Task: Look for space in Villa Dolores, Argentina from 5th September, 2023 to 13th September, 2023 for 6 adults in price range Rs.15000 to Rs.20000. Place can be entire place with 3 bedrooms having 3 beds and 3 bathrooms. Property type can be house. Amenities needed are: heating, . Booking option can be shelf check-in. Required host language is English.
Action: Mouse moved to (383, 60)
Screenshot: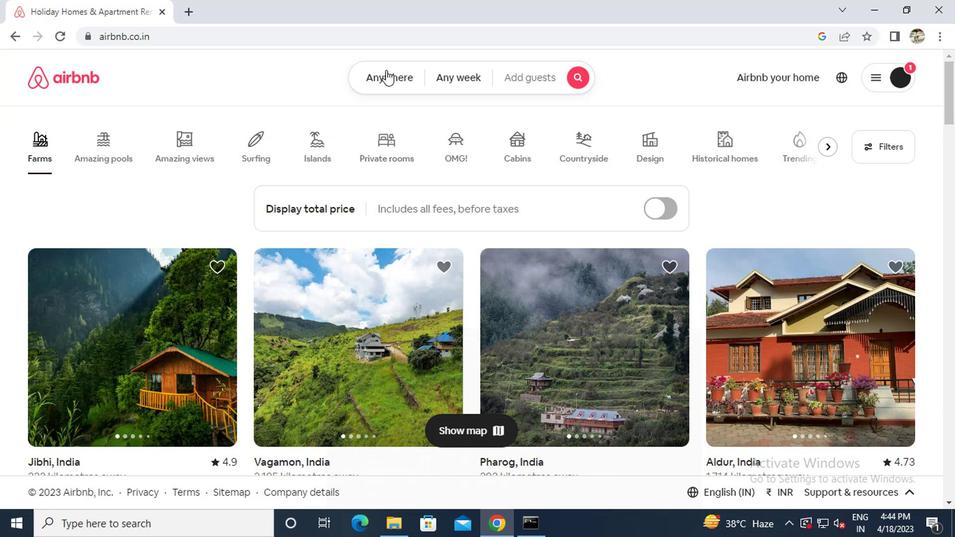 
Action: Mouse pressed left at (383, 60)
Screenshot: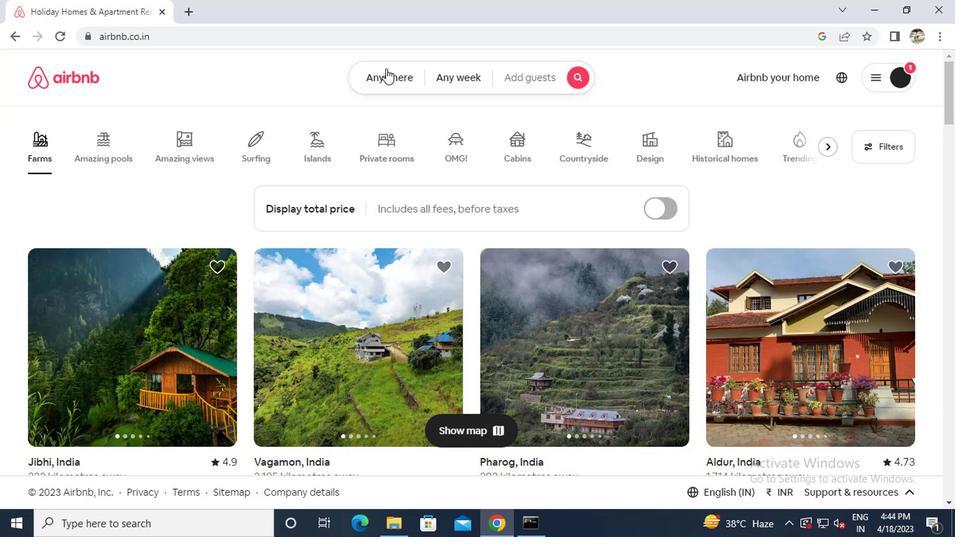
Action: Mouse moved to (300, 128)
Screenshot: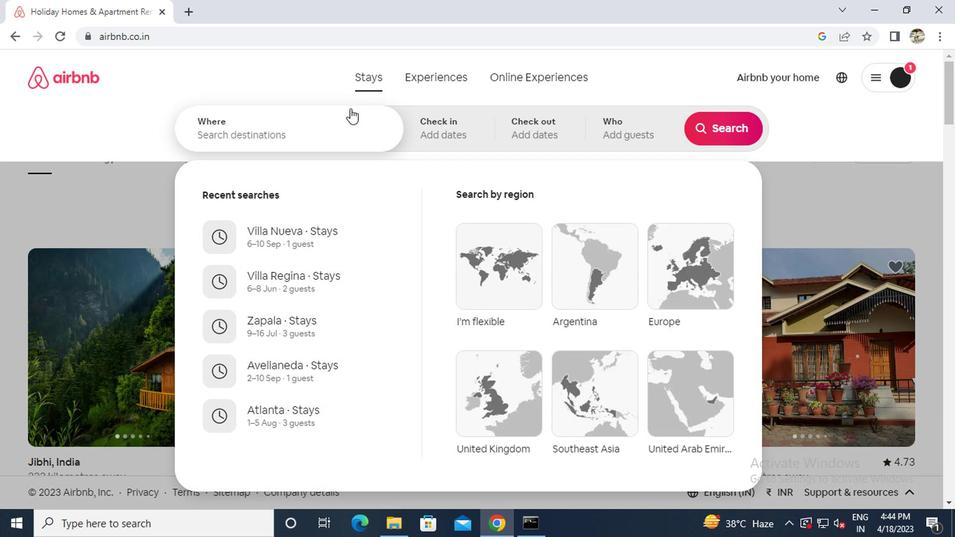 
Action: Mouse pressed left at (300, 128)
Screenshot: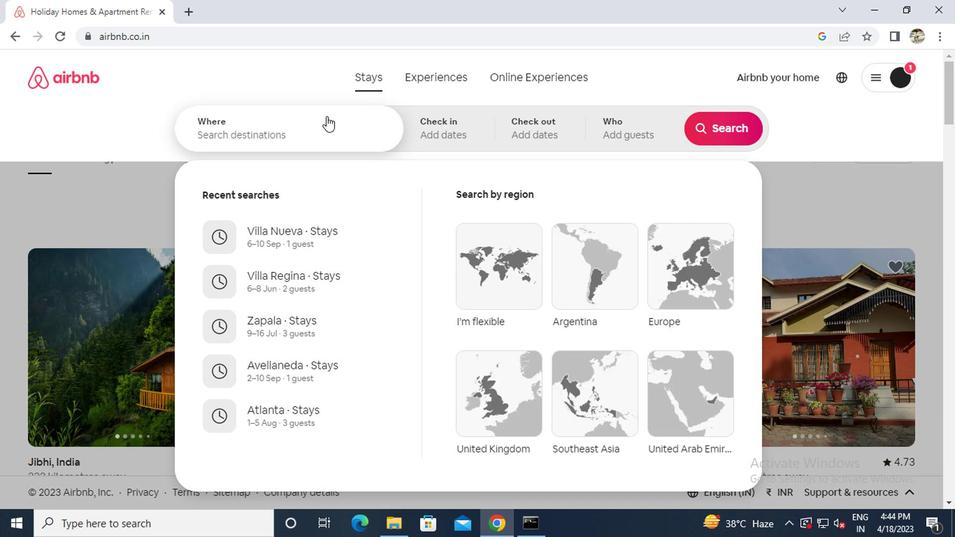 
Action: Key pressed v<Key.caps_lock>illa<Key.space><Key.caps_lock>d<Key.caps_lock>olores<Key.space><Key.caps_lock>a<Key.caps_lock>rgentina
Screenshot: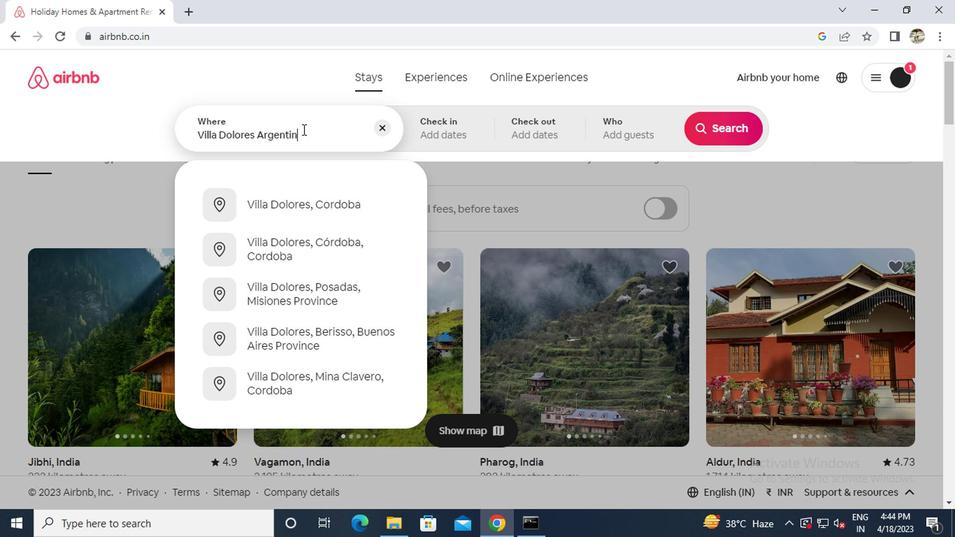 
Action: Mouse moved to (303, 203)
Screenshot: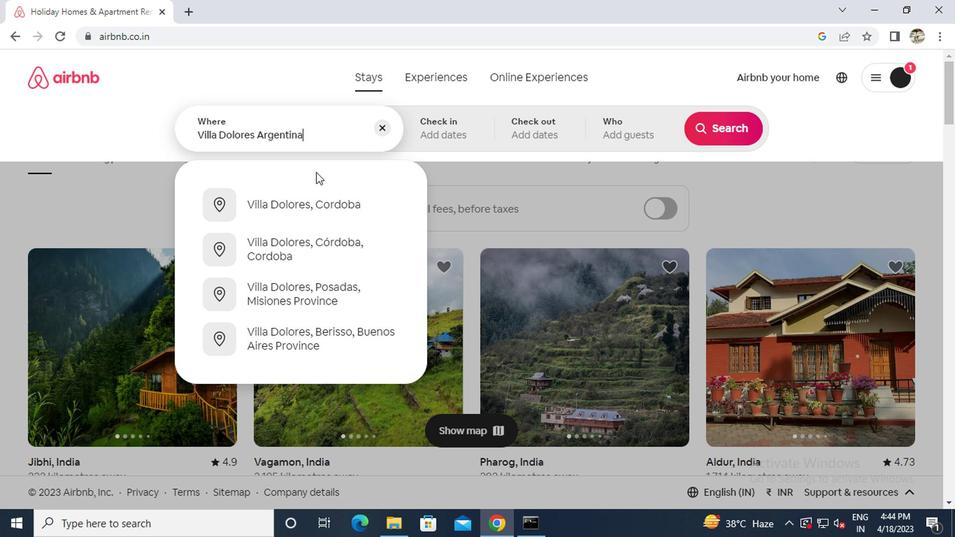 
Action: Mouse pressed left at (303, 203)
Screenshot: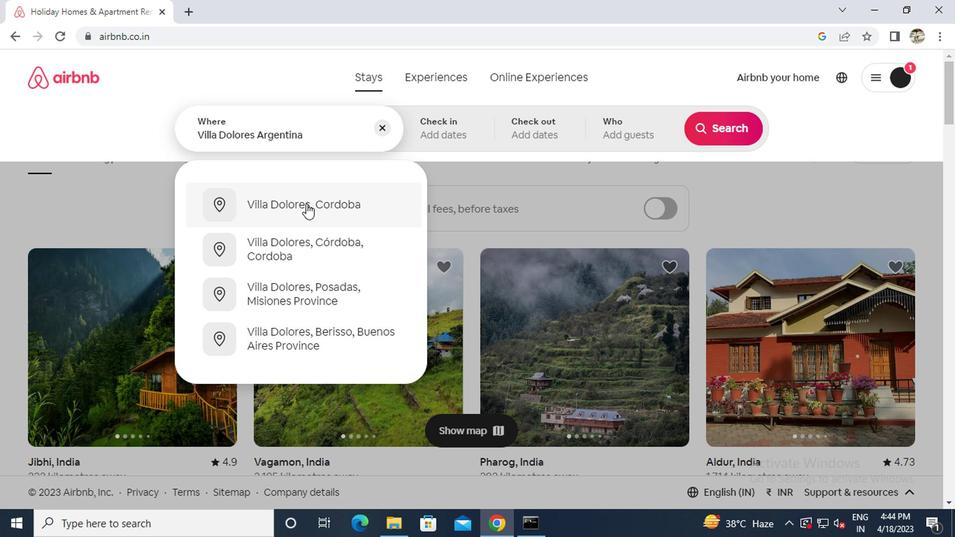 
Action: Mouse moved to (710, 243)
Screenshot: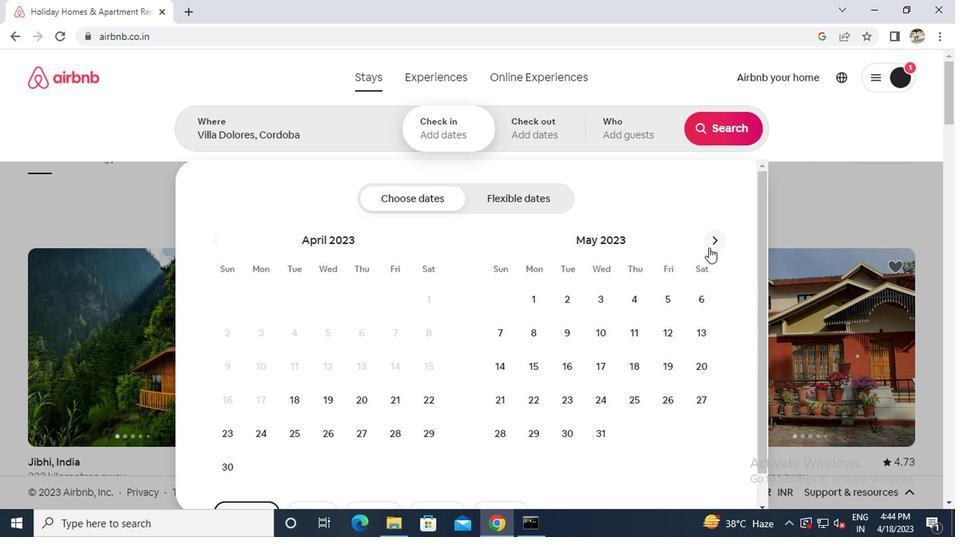 
Action: Mouse pressed left at (710, 243)
Screenshot: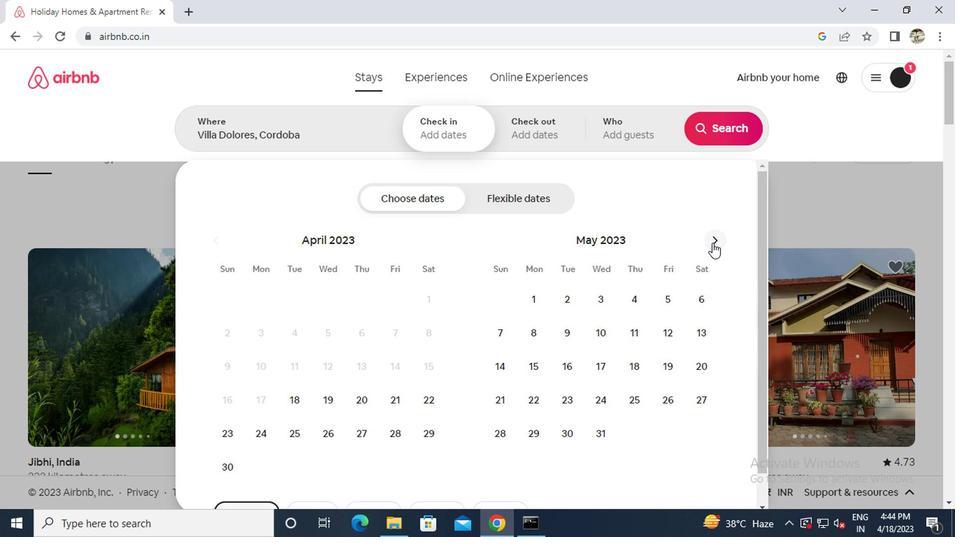 
Action: Mouse pressed left at (710, 243)
Screenshot: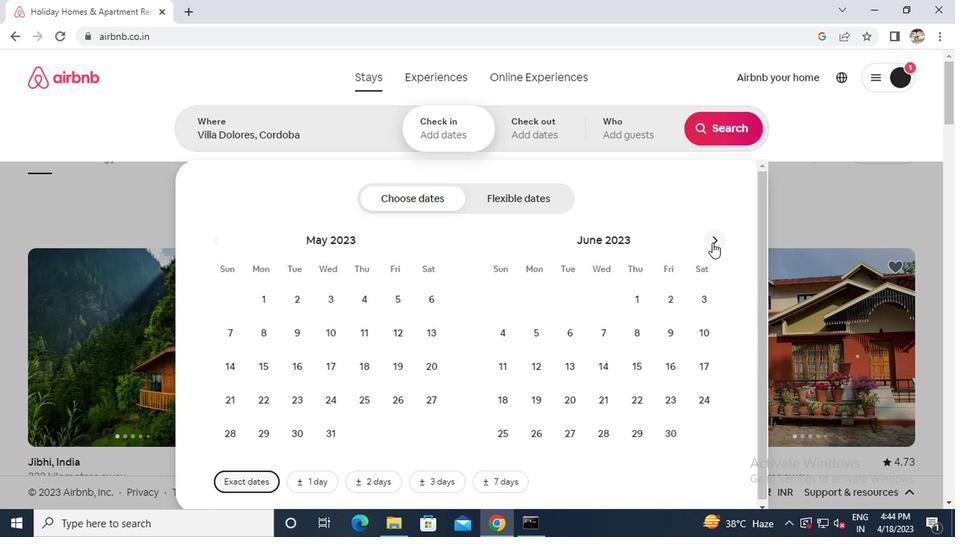 
Action: Mouse pressed left at (710, 243)
Screenshot: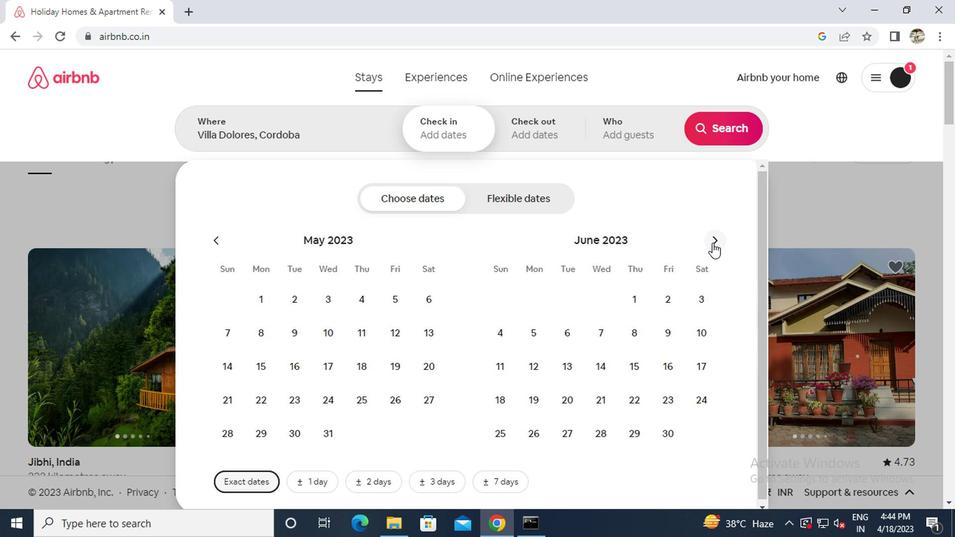 
Action: Mouse pressed left at (710, 243)
Screenshot: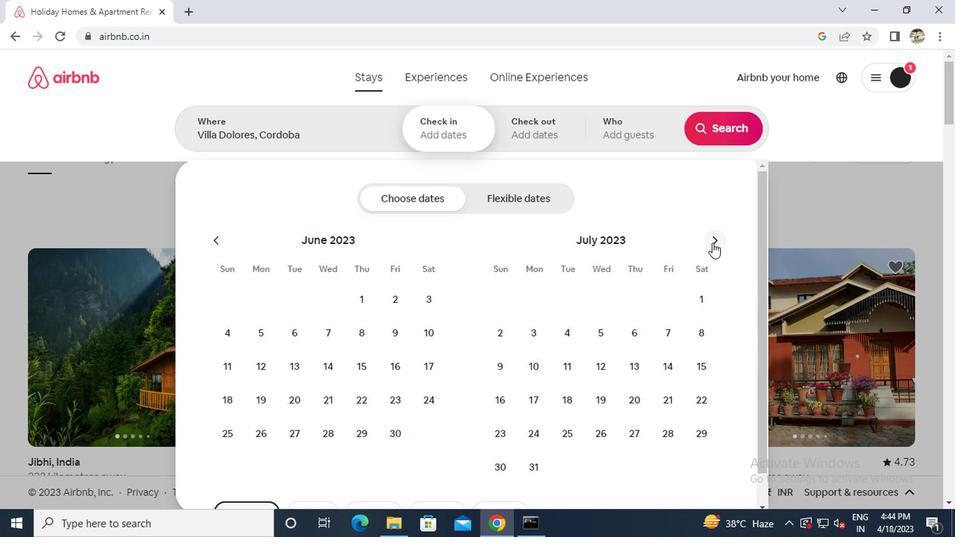 
Action: Mouse pressed left at (710, 243)
Screenshot: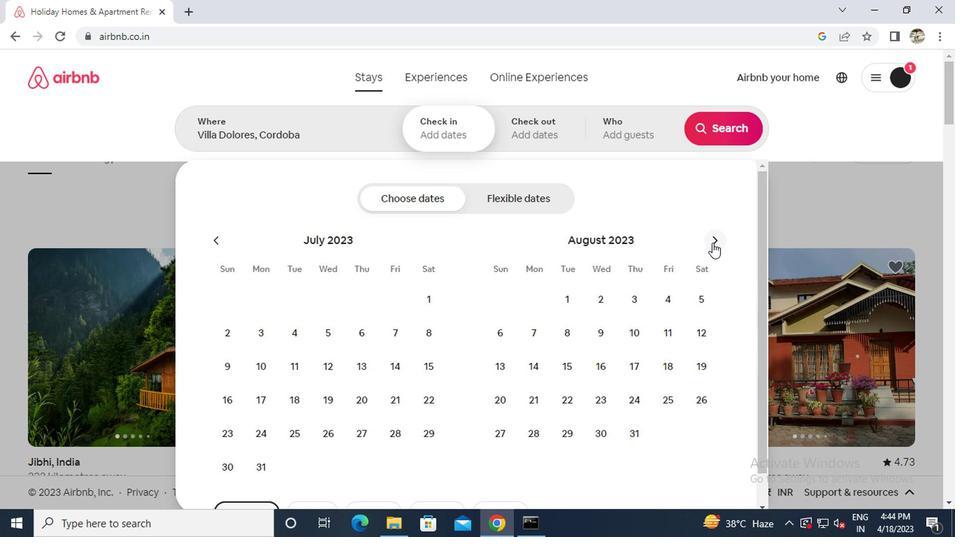 
Action: Mouse moved to (573, 335)
Screenshot: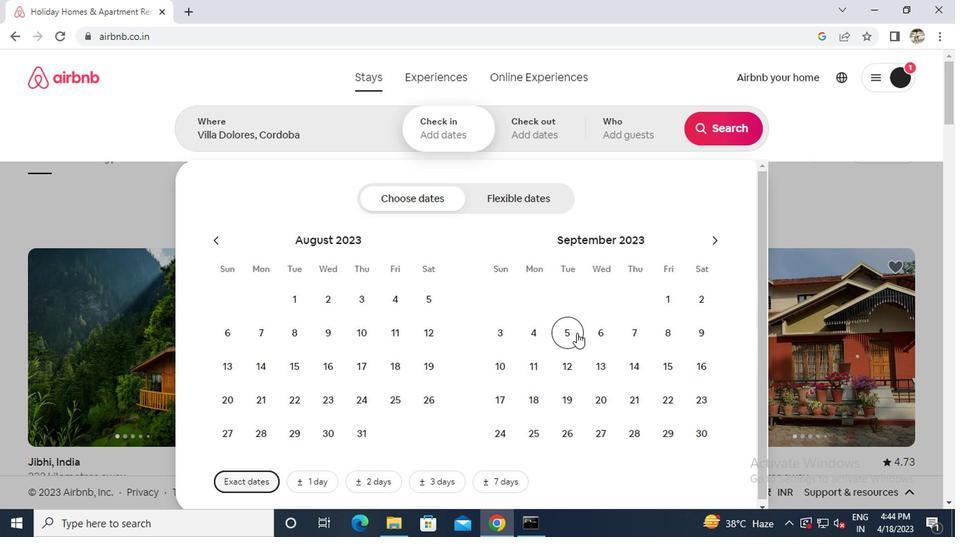 
Action: Mouse pressed left at (573, 335)
Screenshot: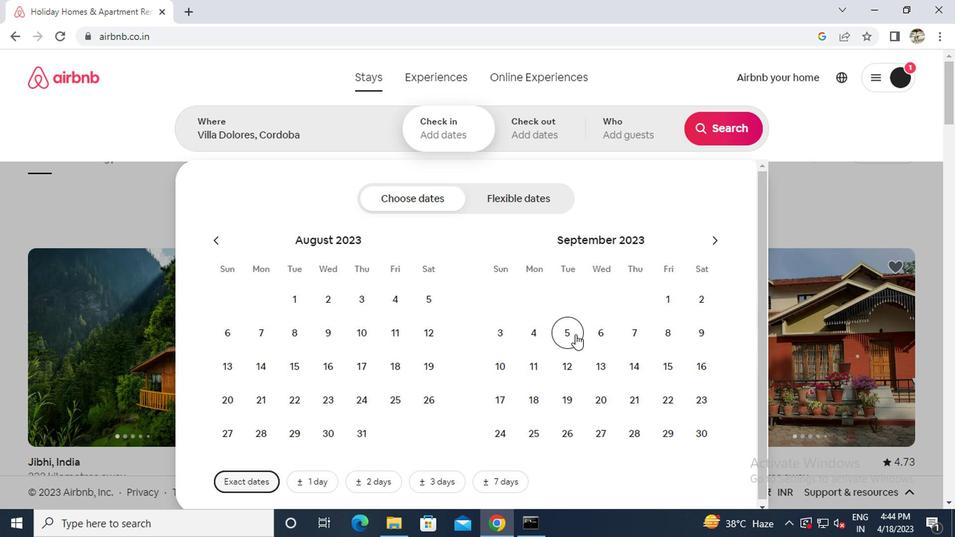 
Action: Mouse moved to (601, 367)
Screenshot: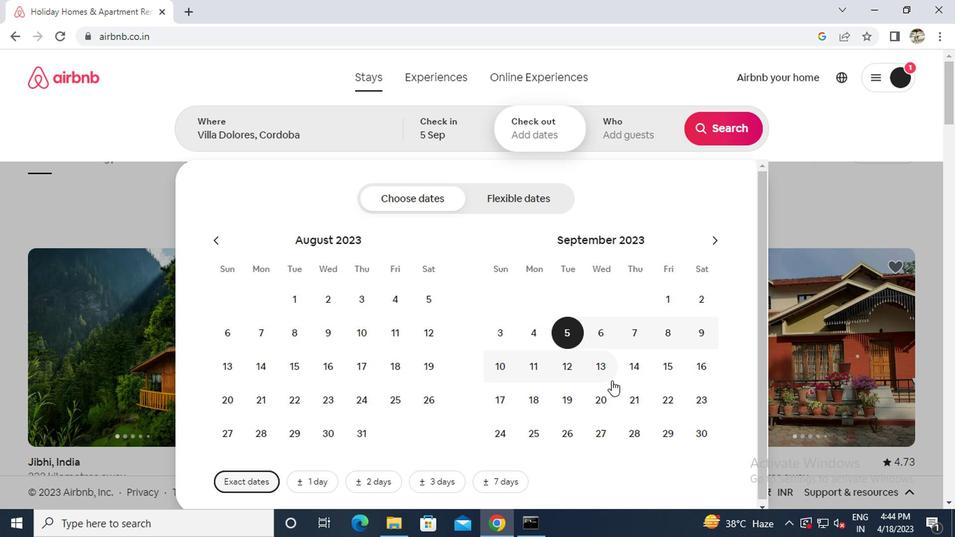 
Action: Mouse pressed left at (601, 367)
Screenshot: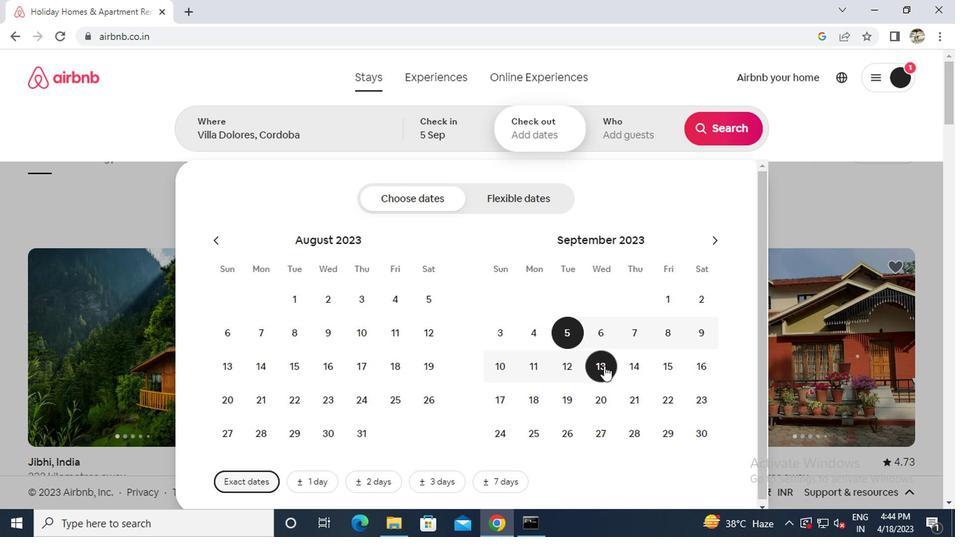 
Action: Mouse moved to (632, 135)
Screenshot: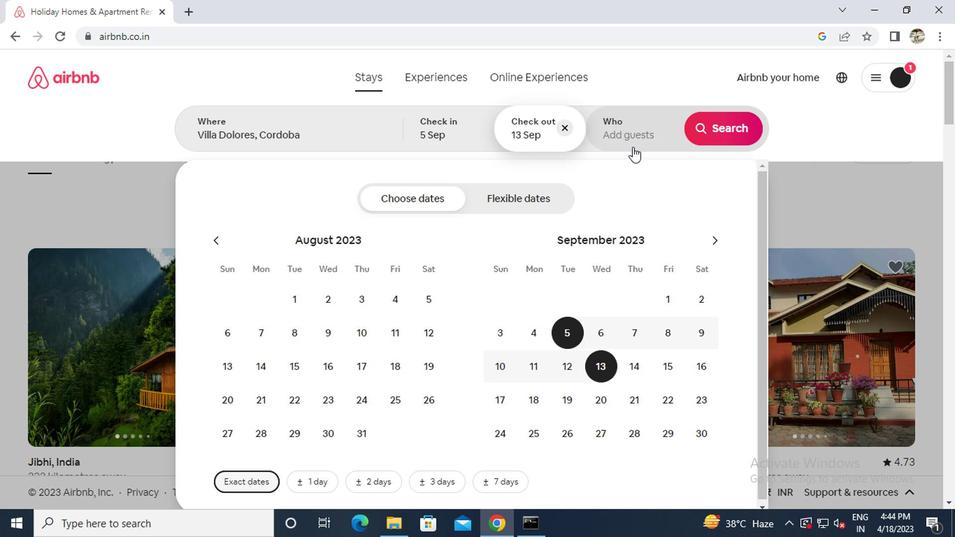 
Action: Mouse pressed left at (632, 135)
Screenshot: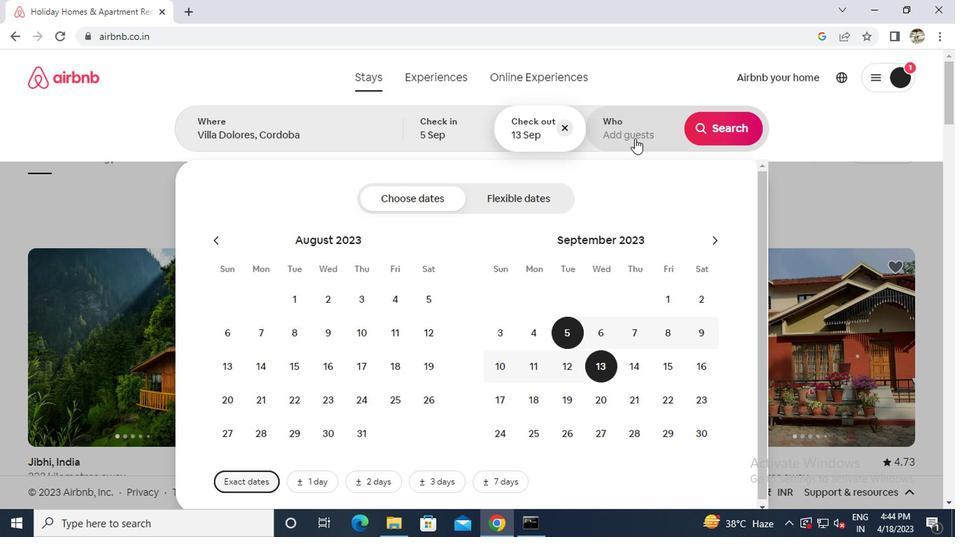 
Action: Mouse moved to (721, 203)
Screenshot: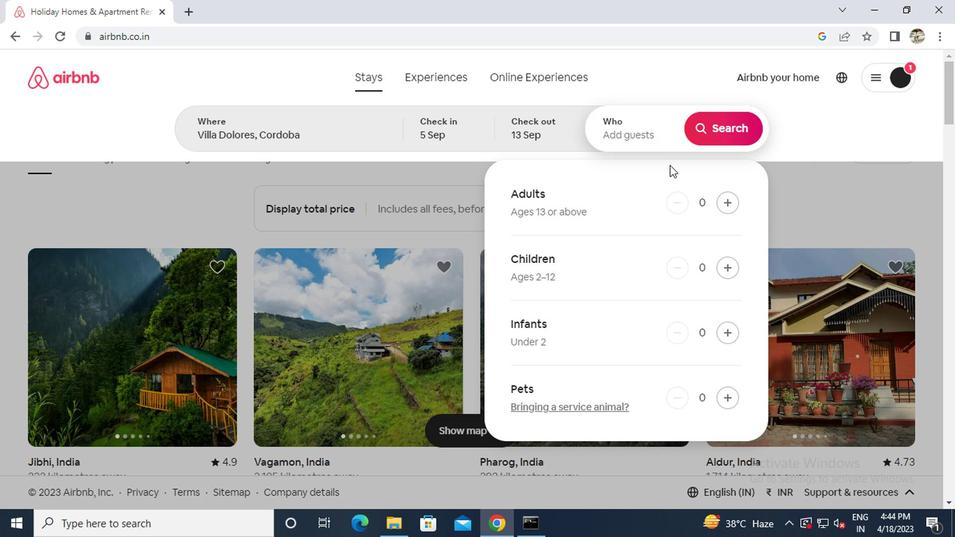 
Action: Mouse pressed left at (721, 203)
Screenshot: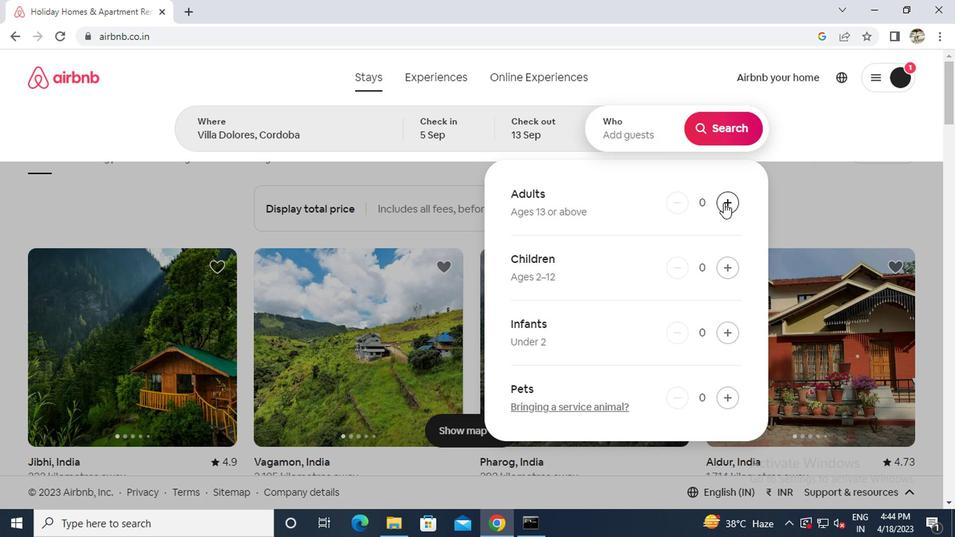 
Action: Mouse pressed left at (721, 203)
Screenshot: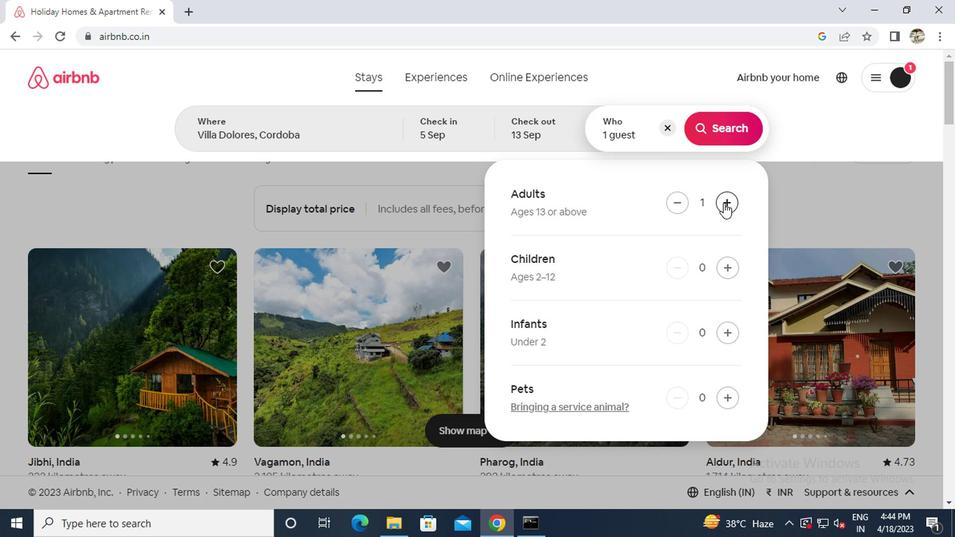 
Action: Mouse pressed left at (721, 203)
Screenshot: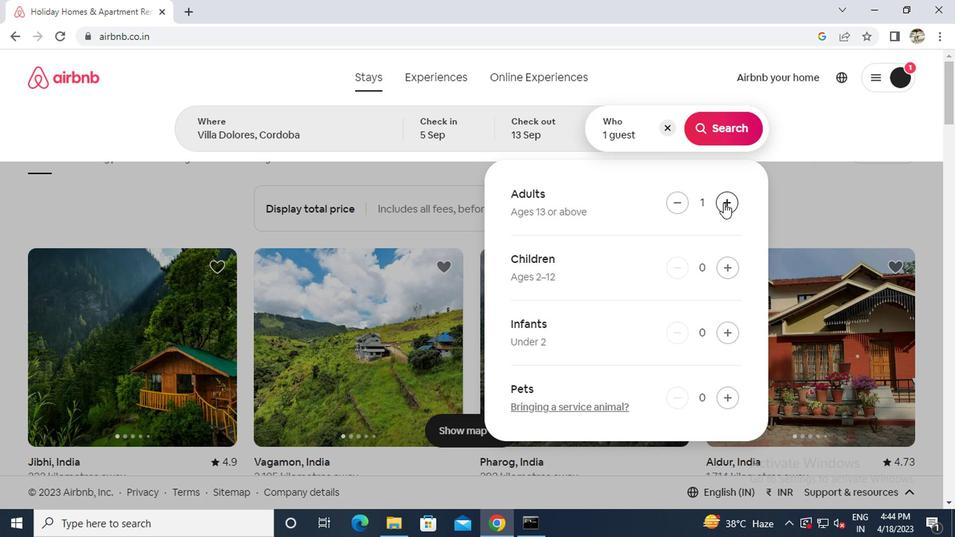 
Action: Mouse pressed left at (721, 203)
Screenshot: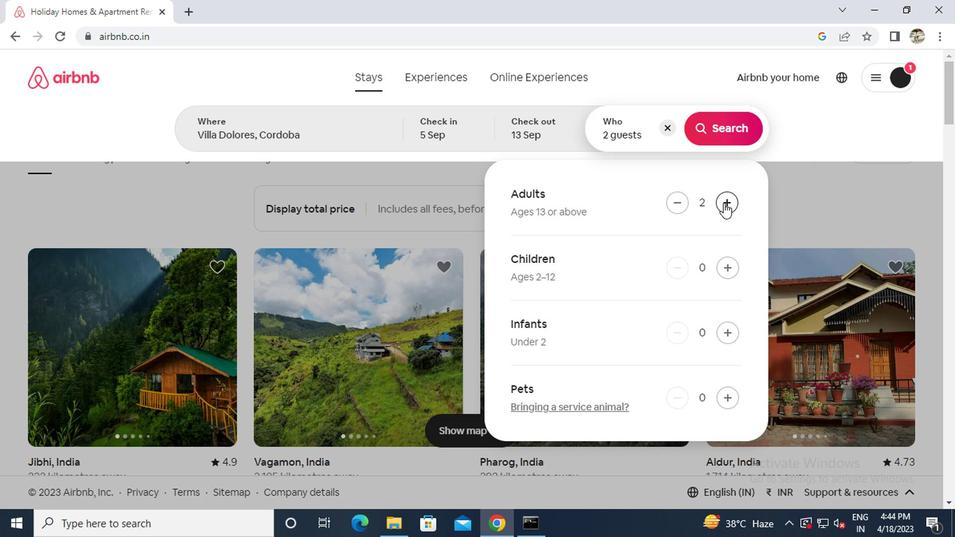 
Action: Mouse pressed left at (721, 203)
Screenshot: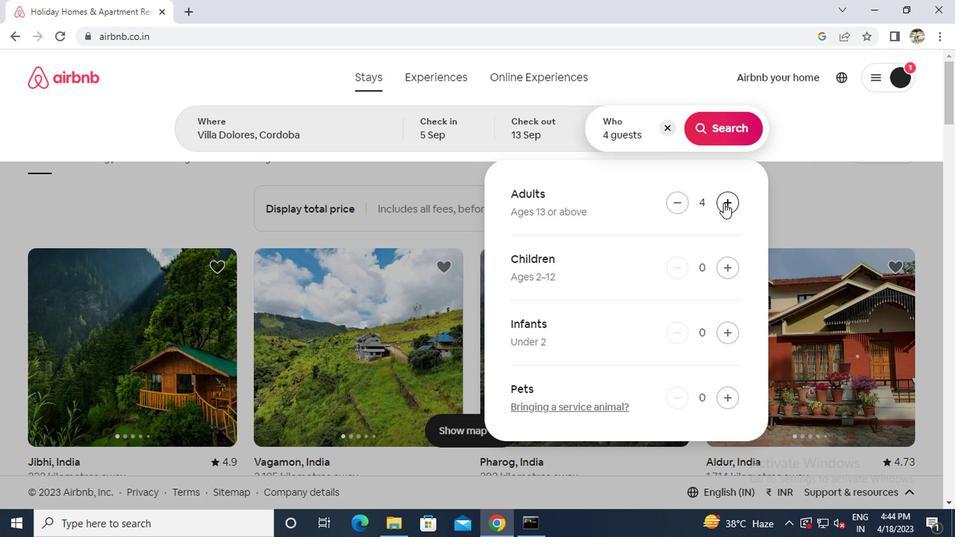 
Action: Mouse pressed left at (721, 203)
Screenshot: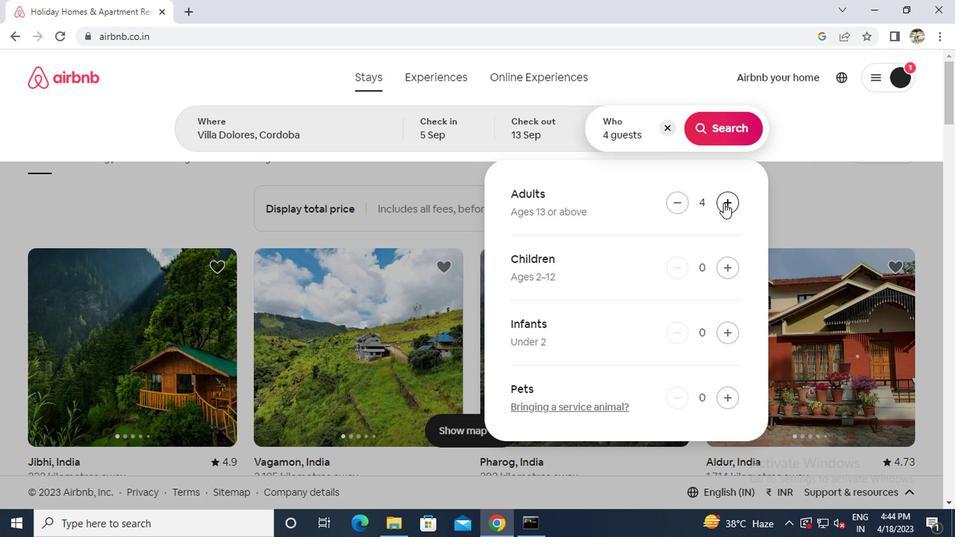 
Action: Mouse moved to (709, 130)
Screenshot: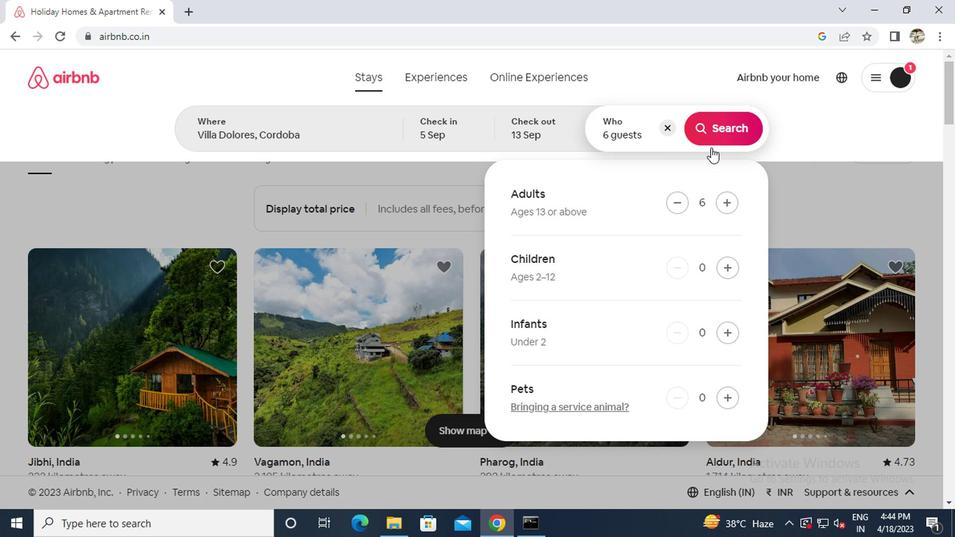 
Action: Mouse pressed left at (709, 130)
Screenshot: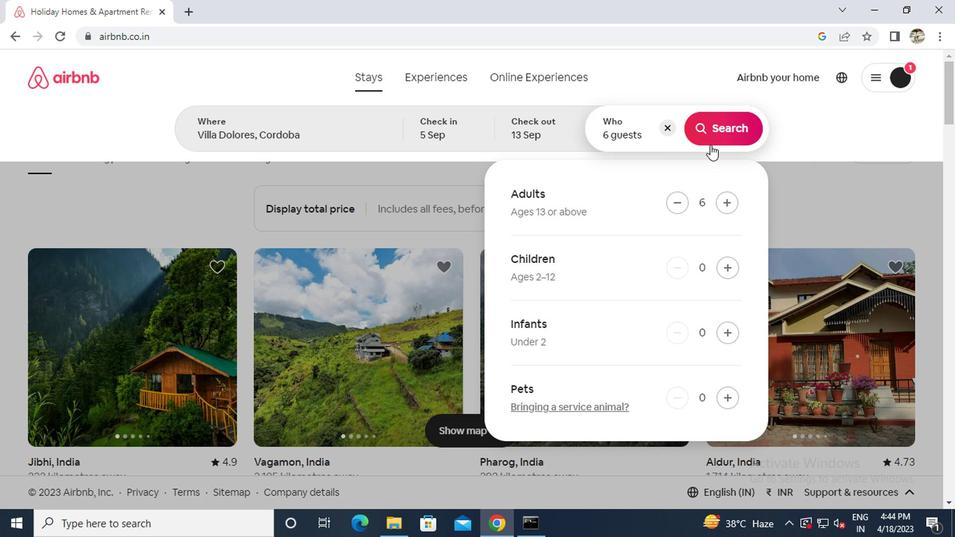 
Action: Mouse moved to (888, 128)
Screenshot: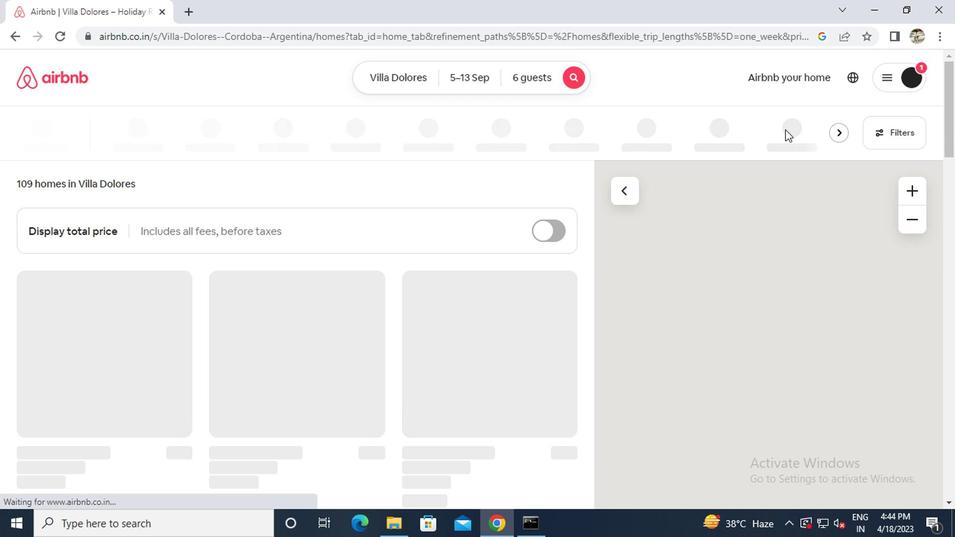 
Action: Mouse pressed left at (888, 128)
Screenshot: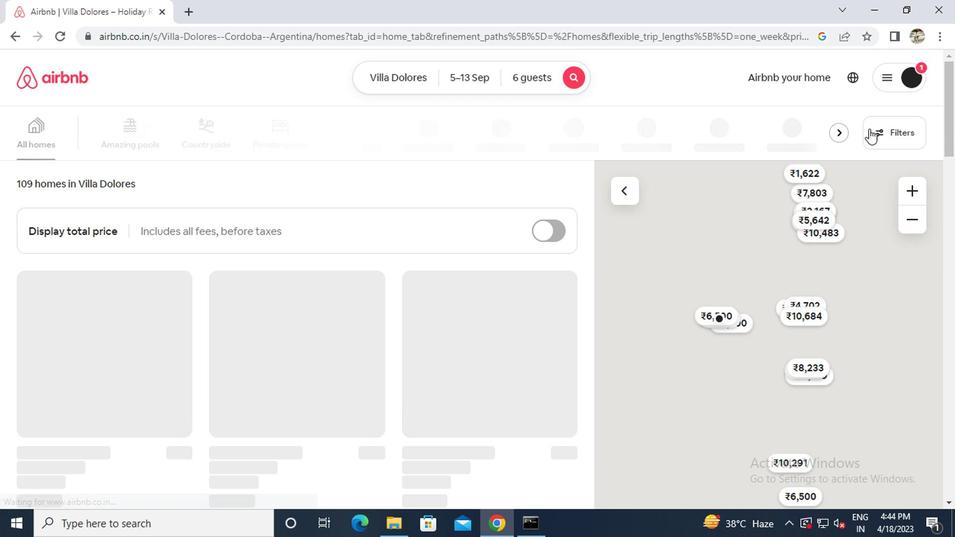 
Action: Mouse moved to (295, 312)
Screenshot: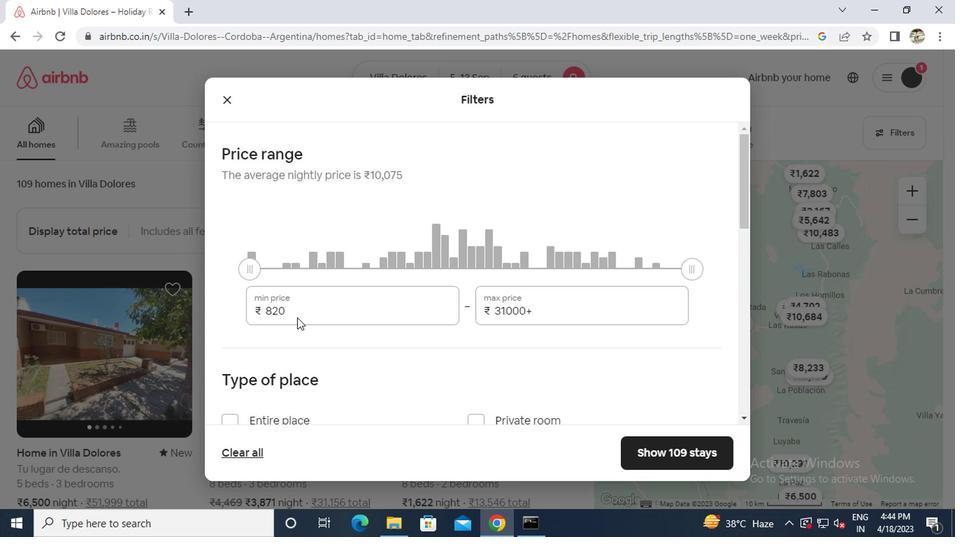 
Action: Mouse pressed left at (295, 312)
Screenshot: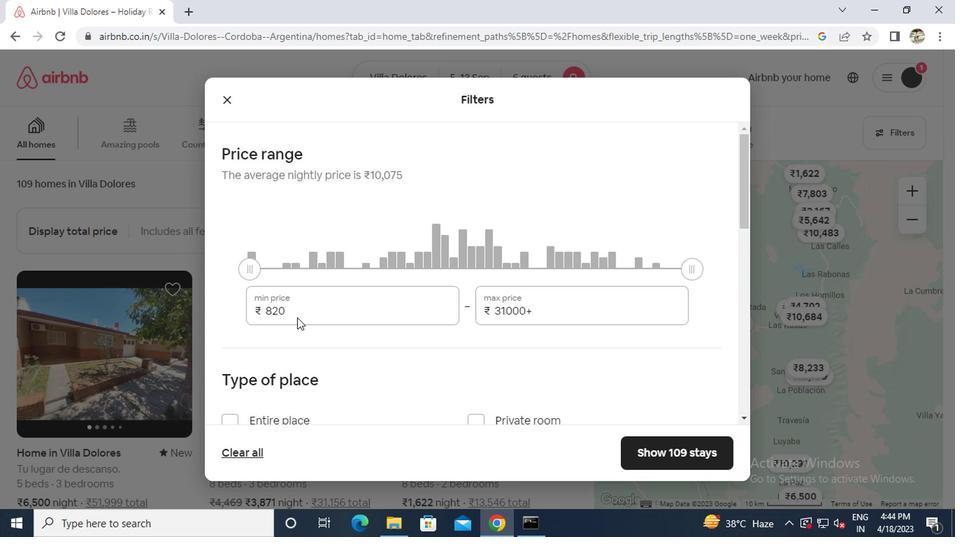 
Action: Mouse moved to (295, 311)
Screenshot: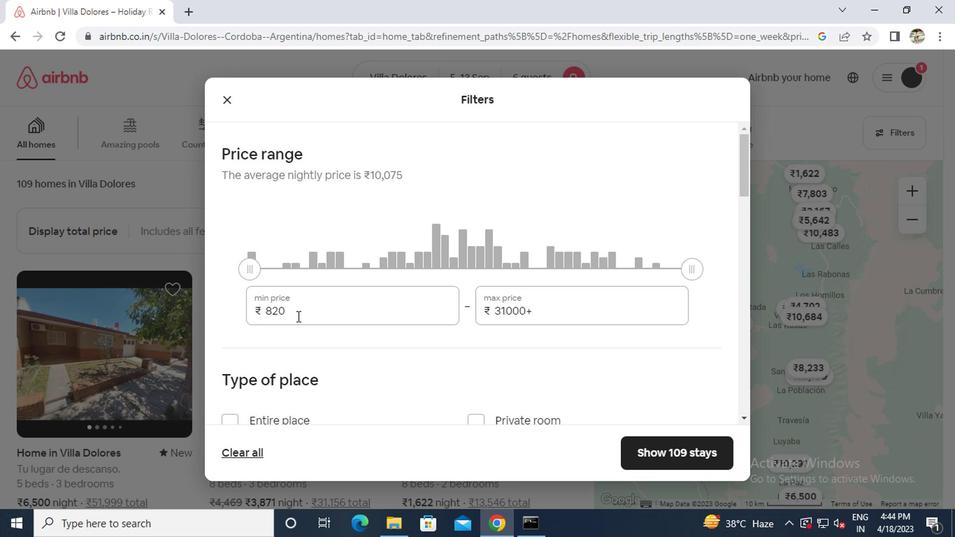 
Action: Key pressed ctrl+A15000
Screenshot: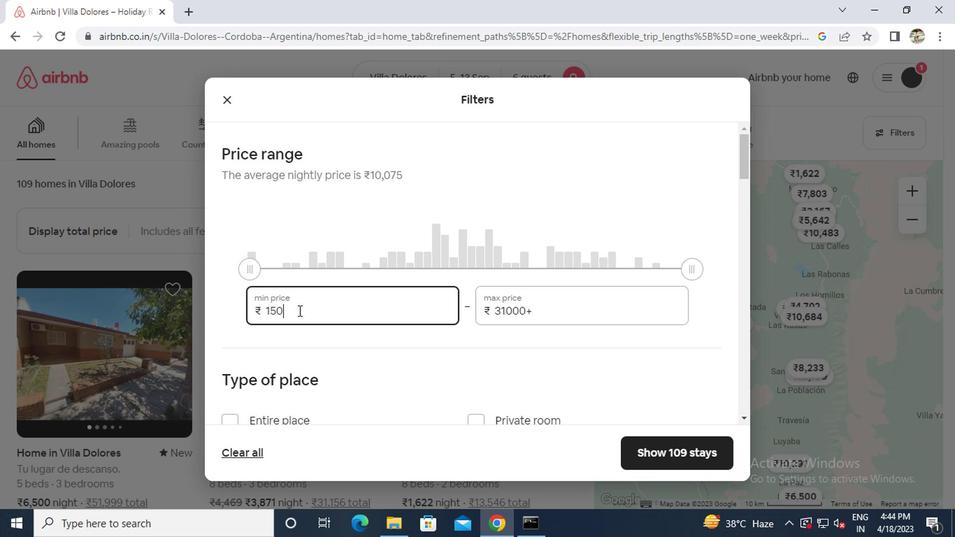 
Action: Mouse moved to (532, 310)
Screenshot: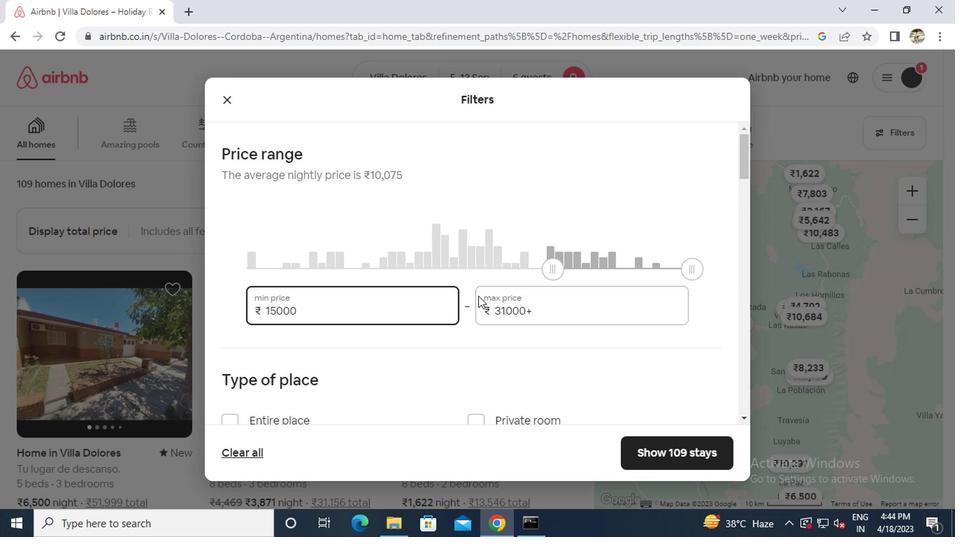 
Action: Mouse pressed left at (532, 310)
Screenshot: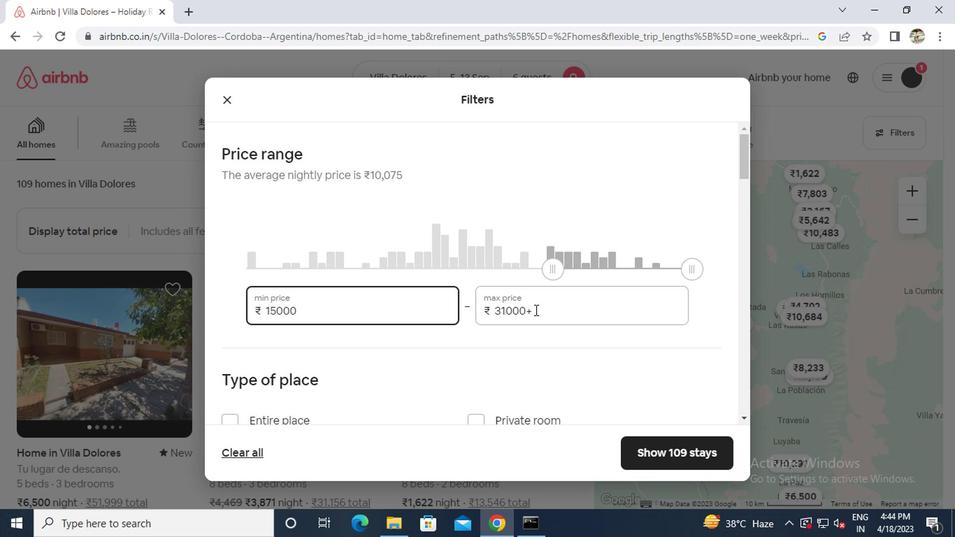 
Action: Key pressed ctrl+A20000
Screenshot: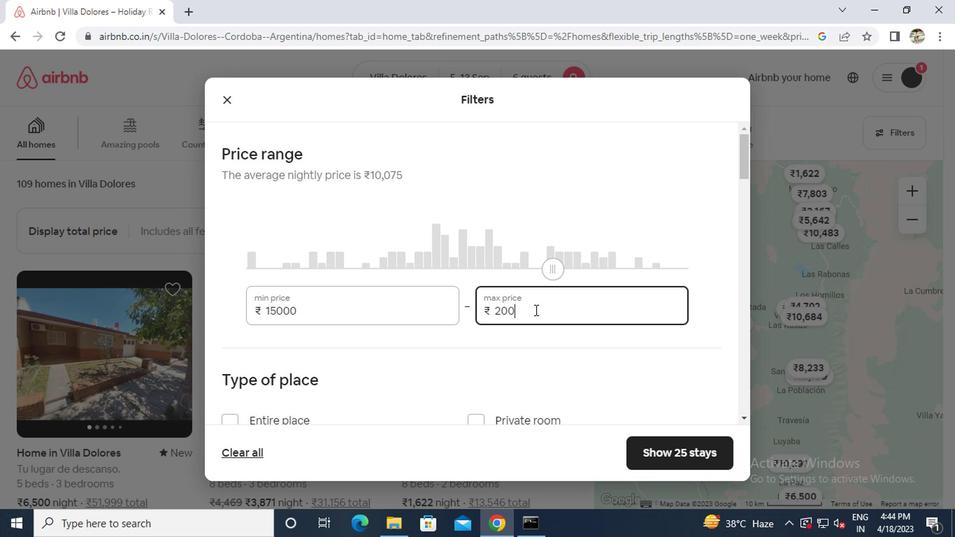 
Action: Mouse moved to (489, 312)
Screenshot: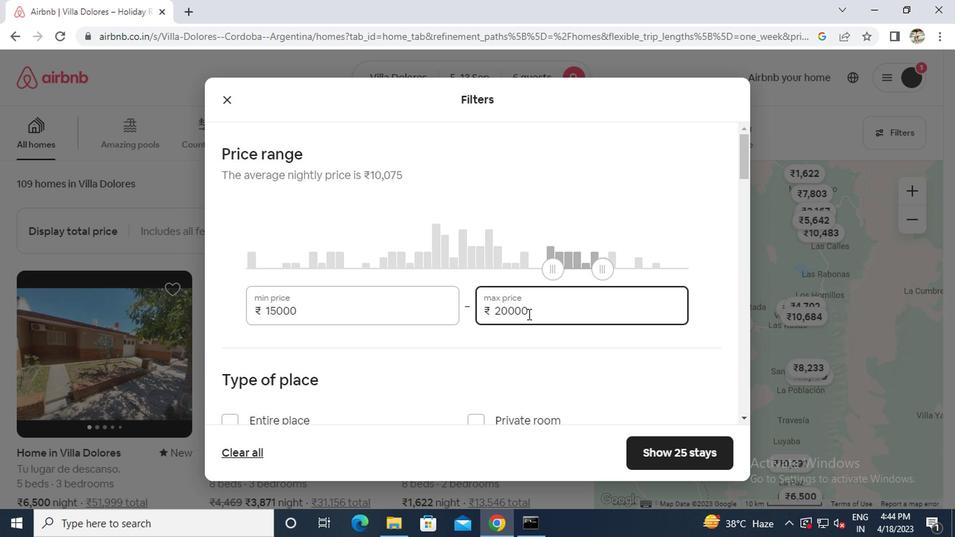 
Action: Mouse scrolled (489, 312) with delta (0, 0)
Screenshot: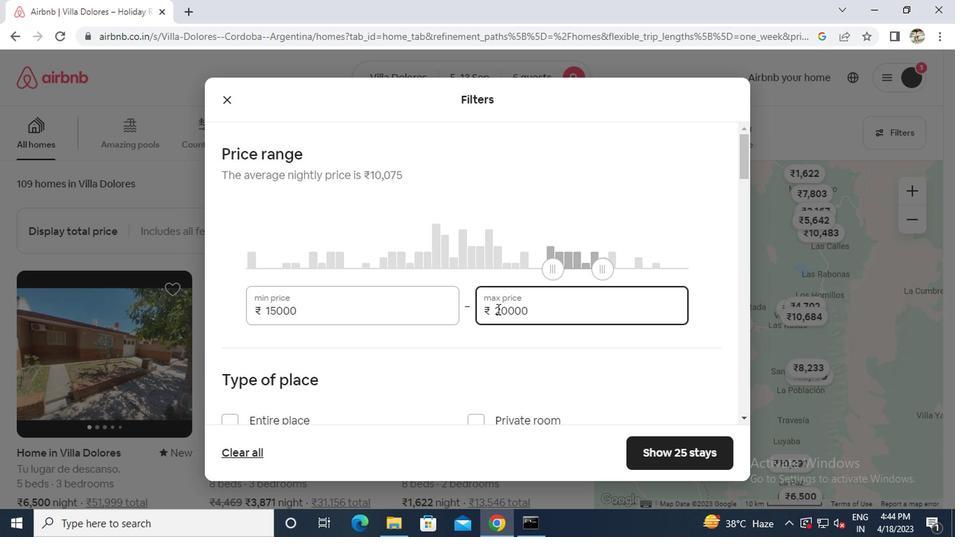 
Action: Mouse moved to (296, 346)
Screenshot: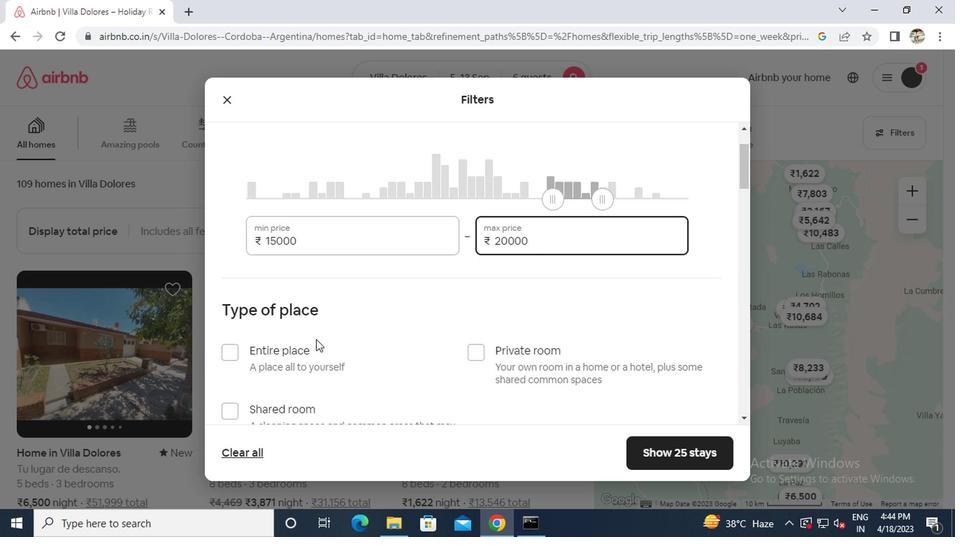 
Action: Mouse pressed left at (296, 346)
Screenshot: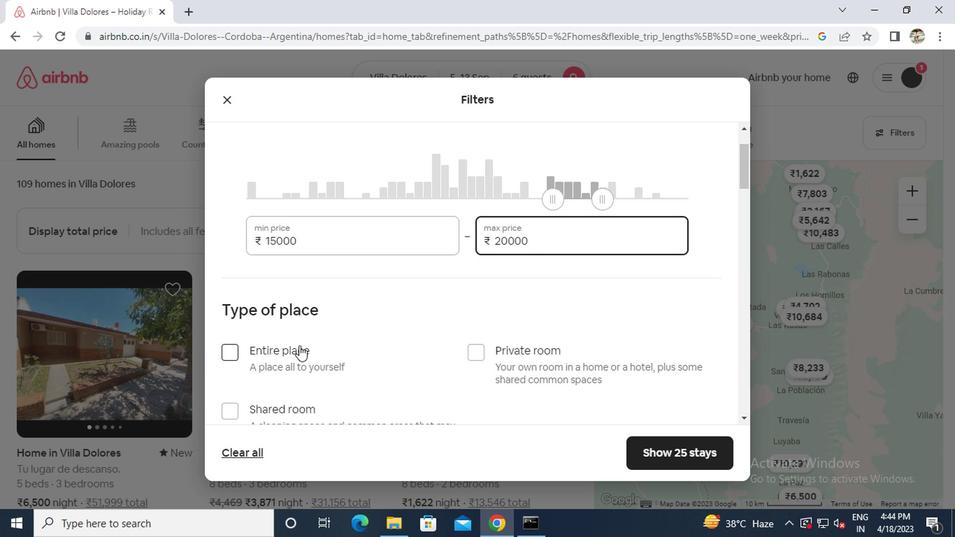 
Action: Mouse scrolled (296, 345) with delta (0, 0)
Screenshot: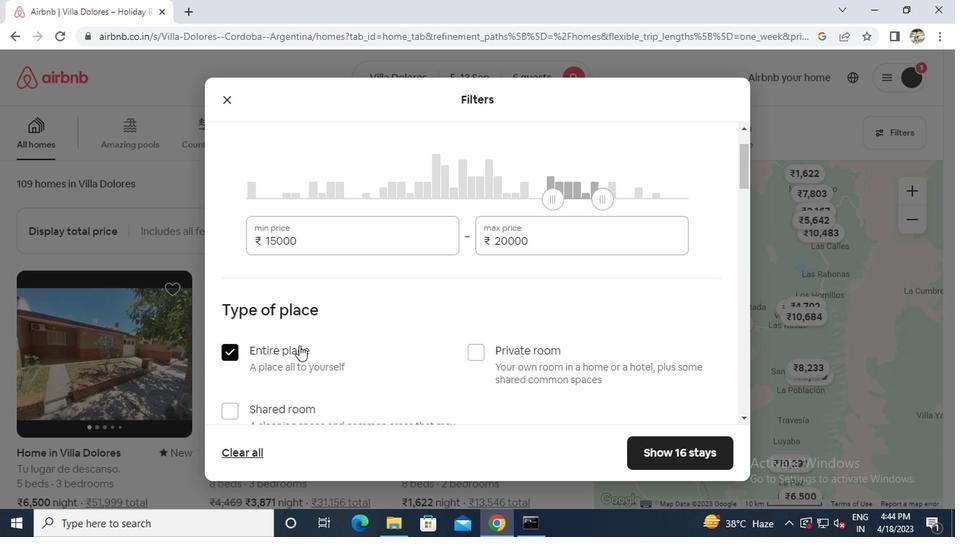 
Action: Mouse scrolled (296, 345) with delta (0, 0)
Screenshot: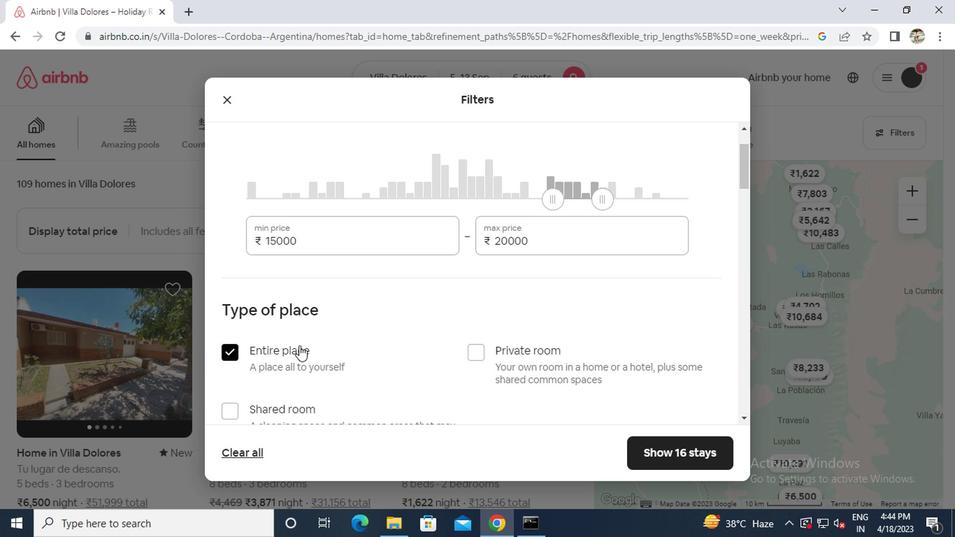 
Action: Mouse scrolled (296, 345) with delta (0, 0)
Screenshot: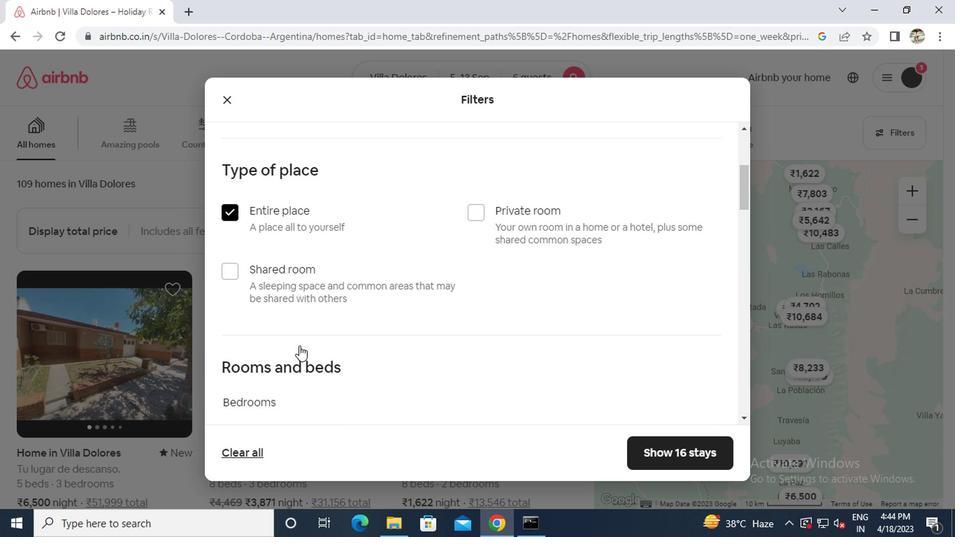 
Action: Mouse scrolled (296, 345) with delta (0, 0)
Screenshot: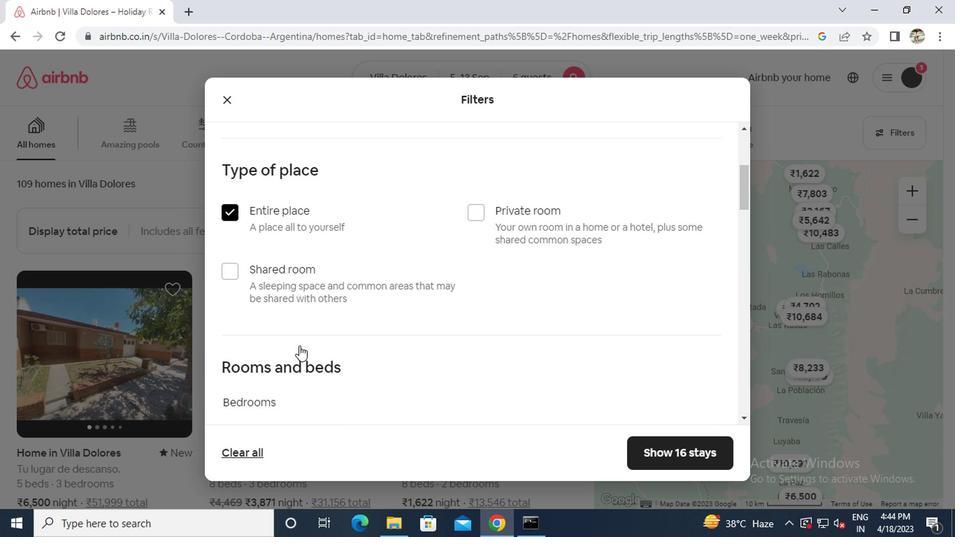 
Action: Mouse moved to (398, 301)
Screenshot: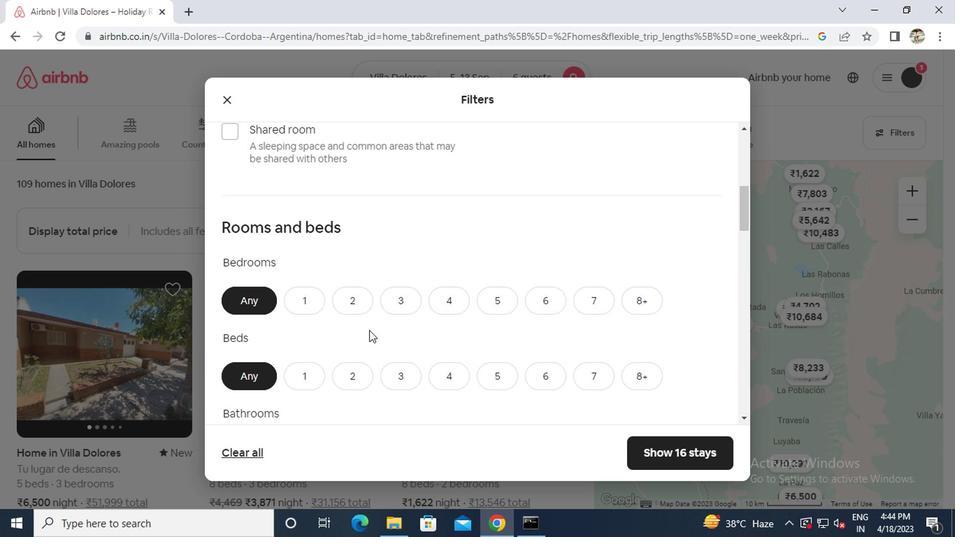 
Action: Mouse pressed left at (398, 301)
Screenshot: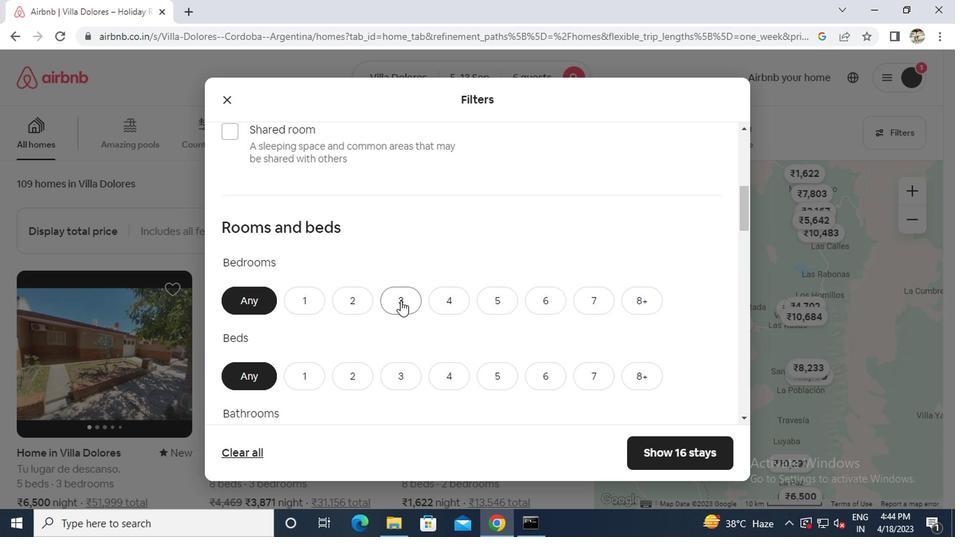 
Action: Mouse moved to (389, 377)
Screenshot: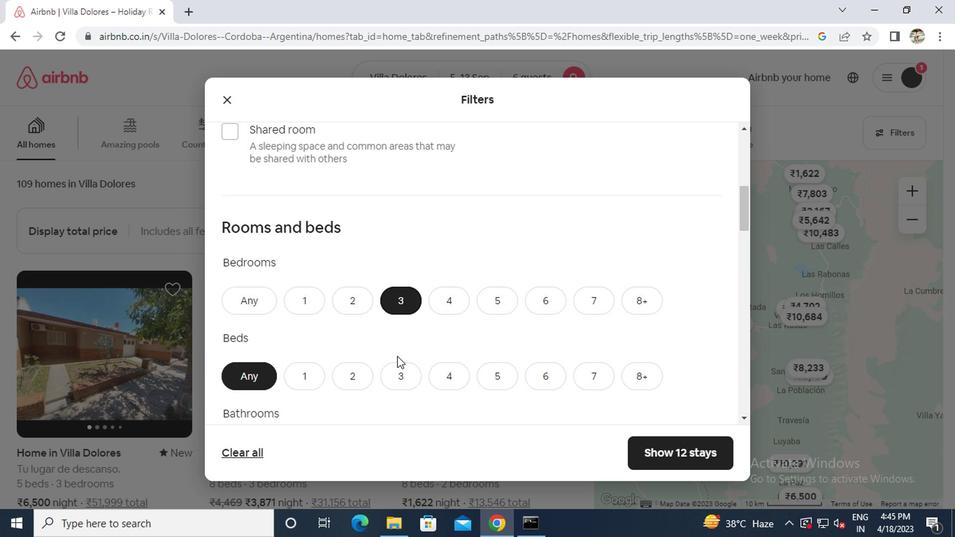 
Action: Mouse pressed left at (389, 377)
Screenshot: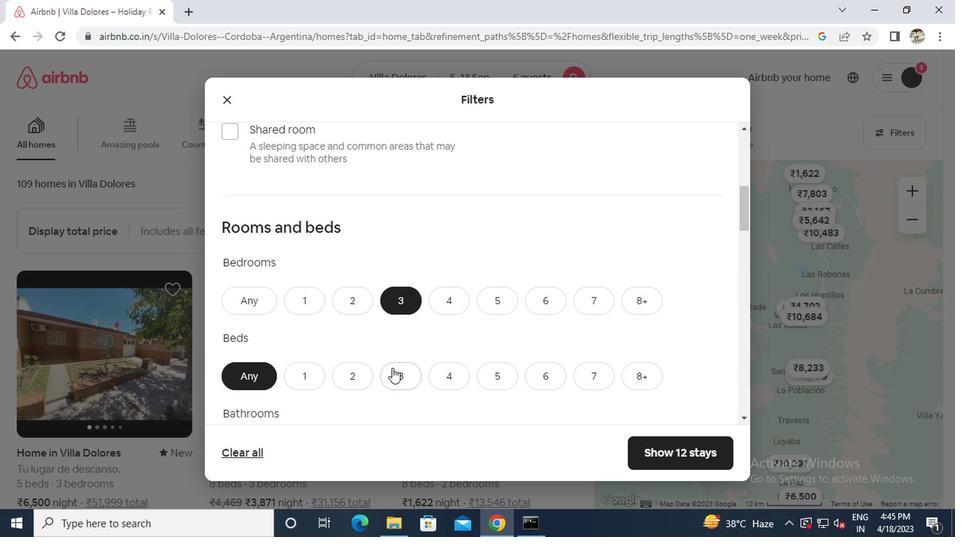 
Action: Mouse moved to (392, 374)
Screenshot: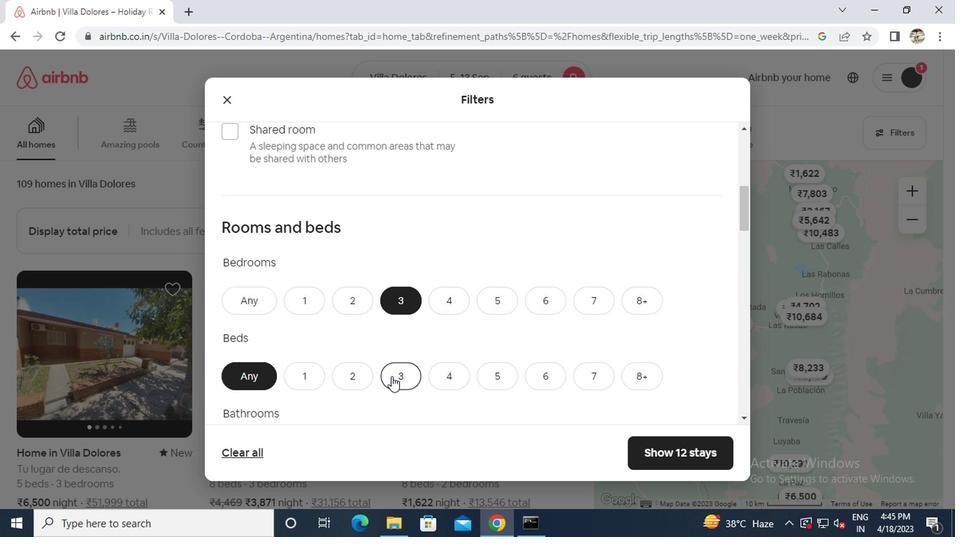 
Action: Mouse scrolled (392, 373) with delta (0, 0)
Screenshot: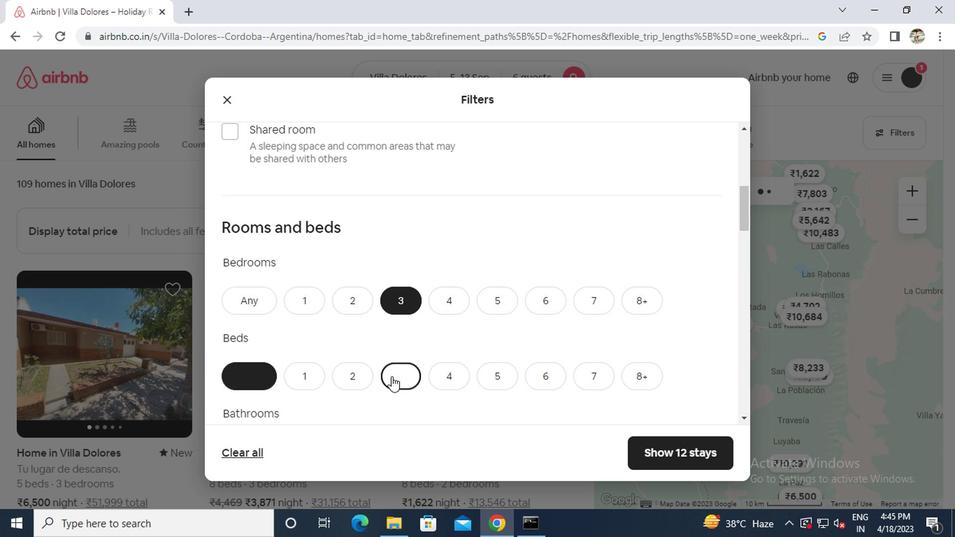 
Action: Mouse scrolled (392, 373) with delta (0, 0)
Screenshot: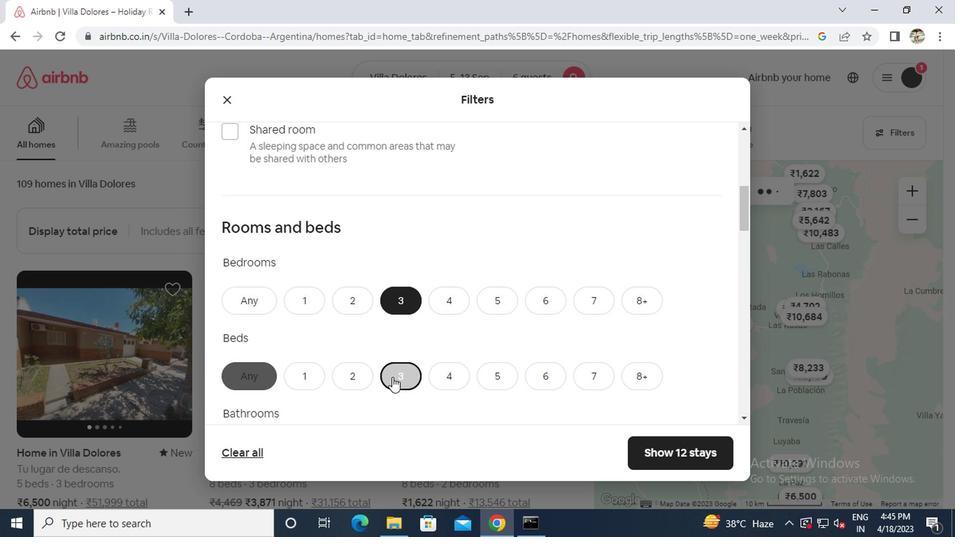 
Action: Mouse moved to (395, 318)
Screenshot: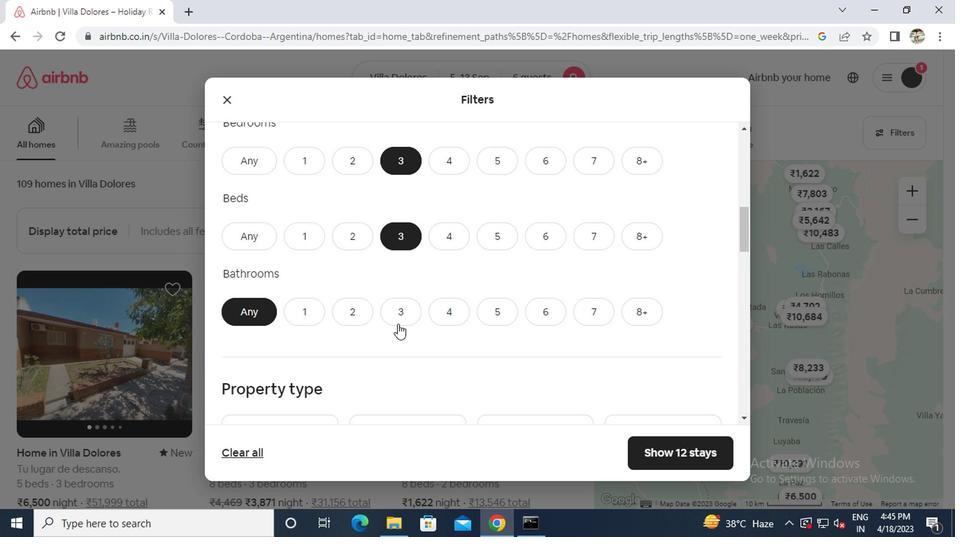 
Action: Mouse pressed left at (395, 318)
Screenshot: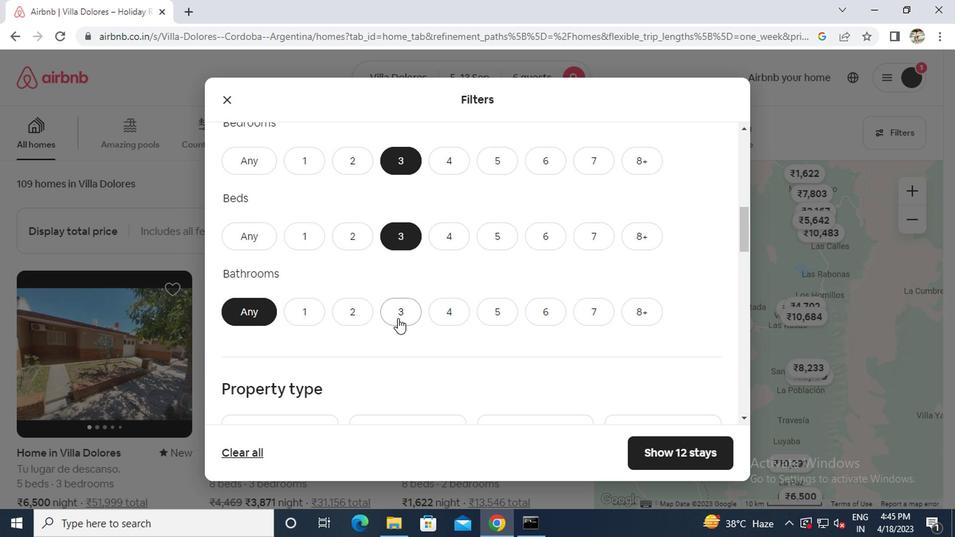 
Action: Mouse scrolled (395, 317) with delta (0, 0)
Screenshot: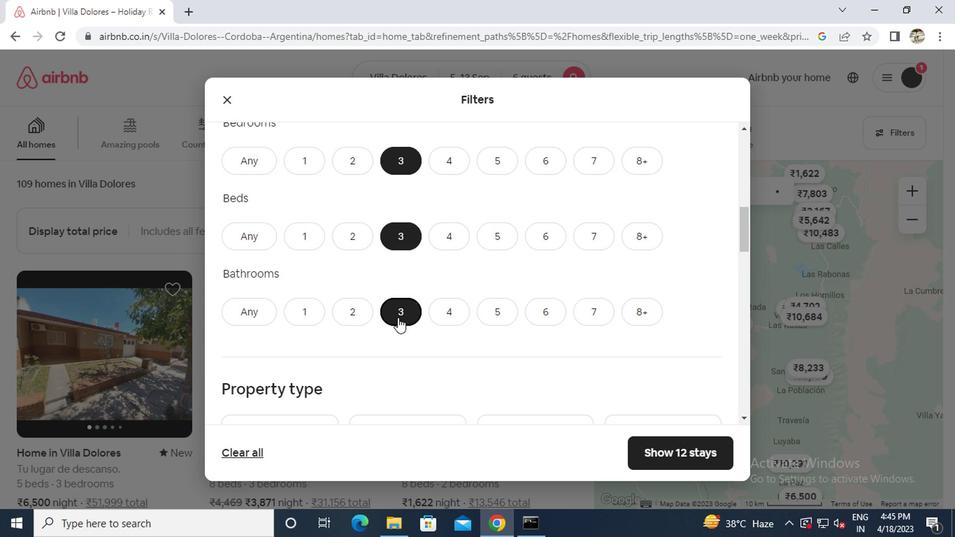 
Action: Mouse scrolled (395, 317) with delta (0, 0)
Screenshot: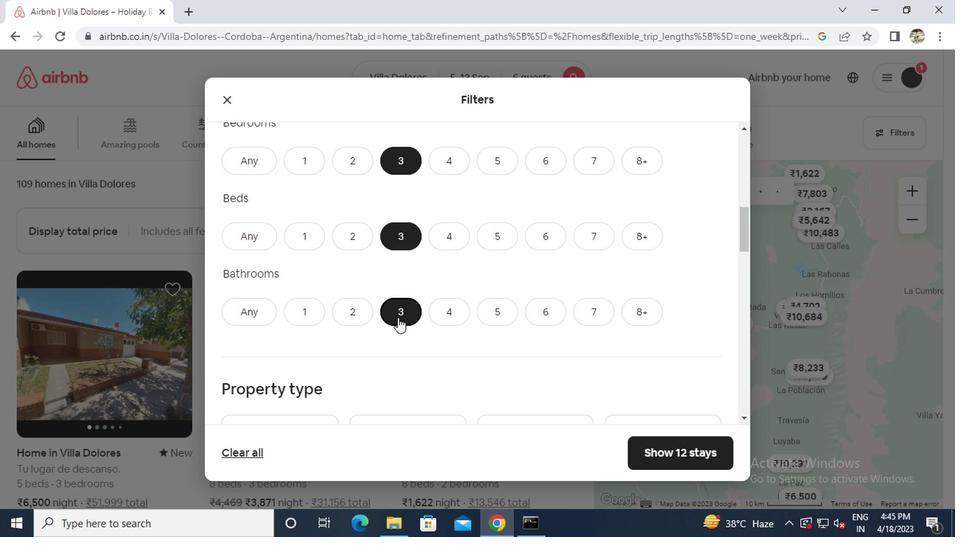 
Action: Mouse moved to (296, 325)
Screenshot: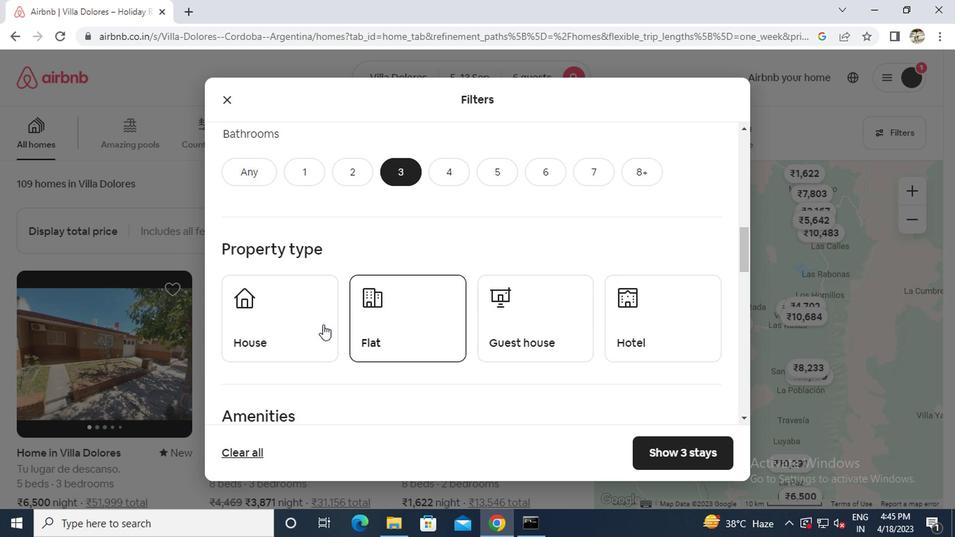 
Action: Mouse pressed left at (296, 325)
Screenshot: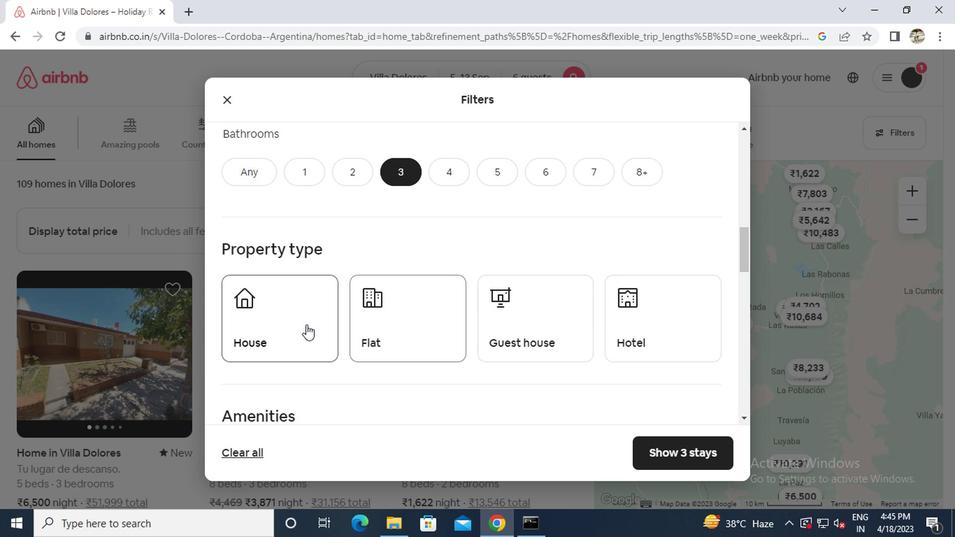 
Action: Mouse moved to (297, 325)
Screenshot: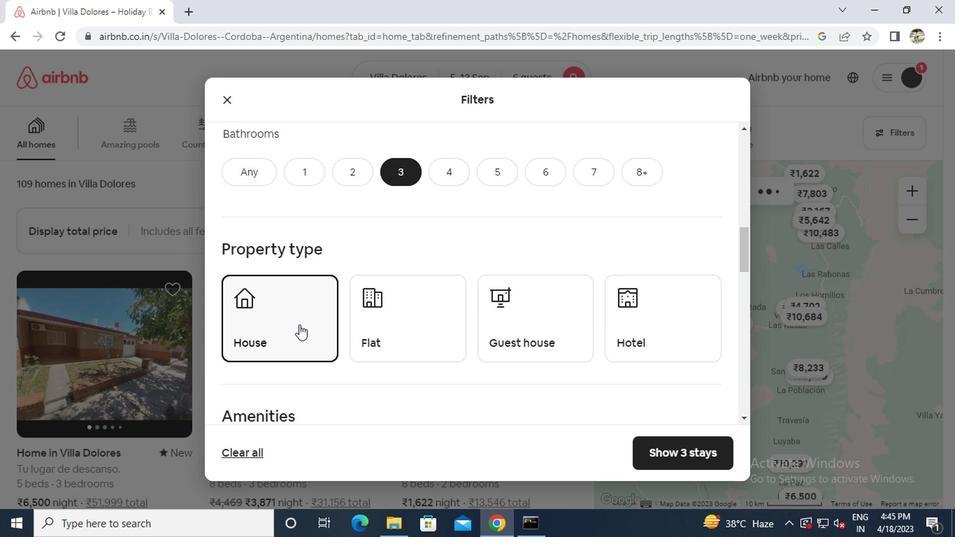 
Action: Mouse scrolled (297, 324) with delta (0, 0)
Screenshot: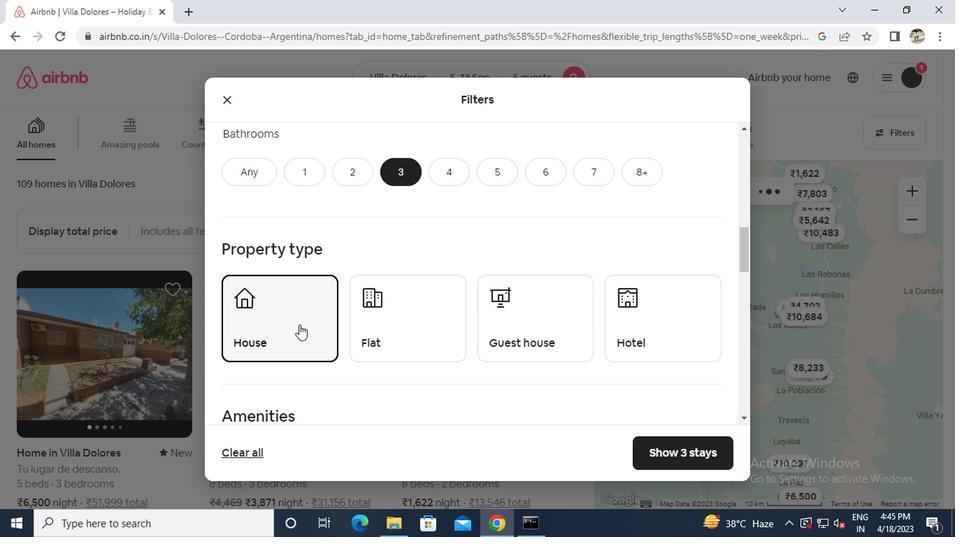 
Action: Mouse moved to (298, 325)
Screenshot: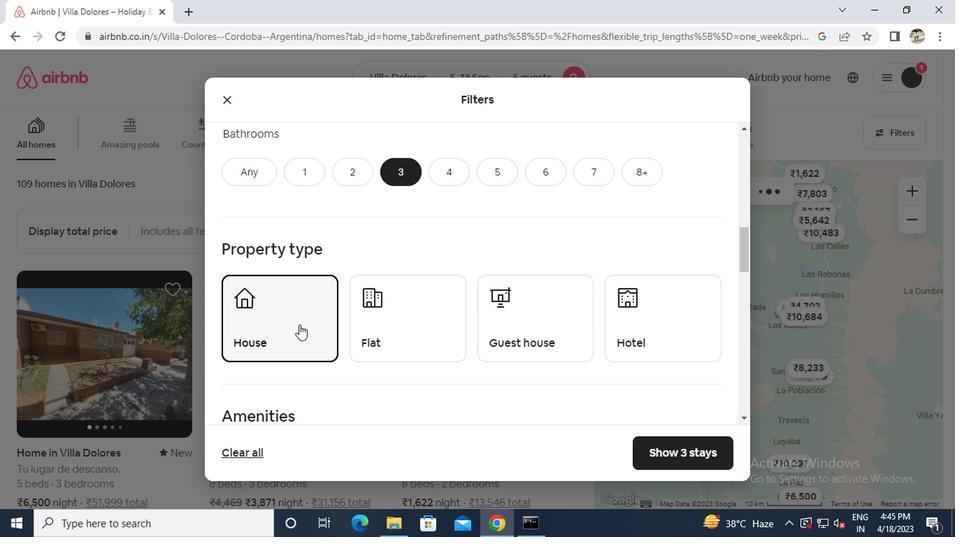 
Action: Mouse scrolled (298, 324) with delta (0, 0)
Screenshot: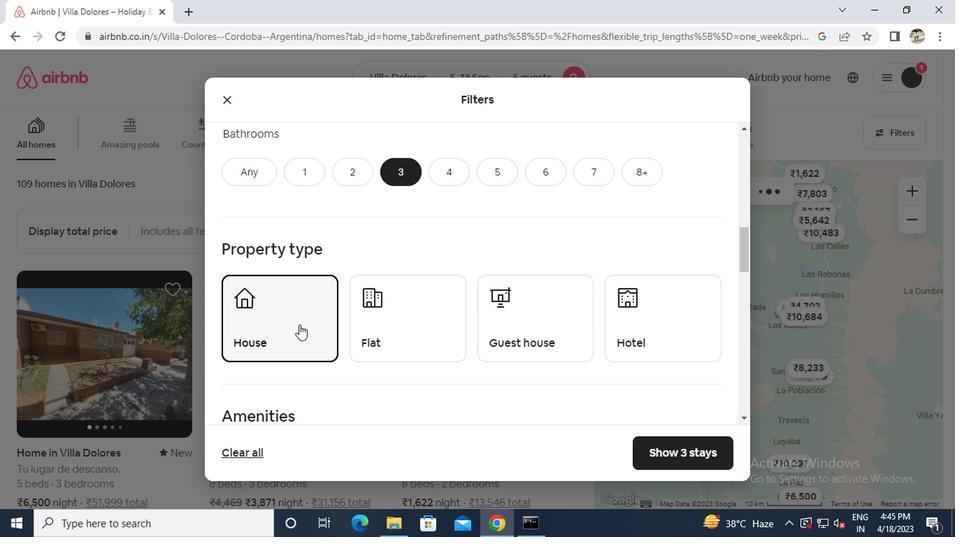 
Action: Mouse moved to (305, 320)
Screenshot: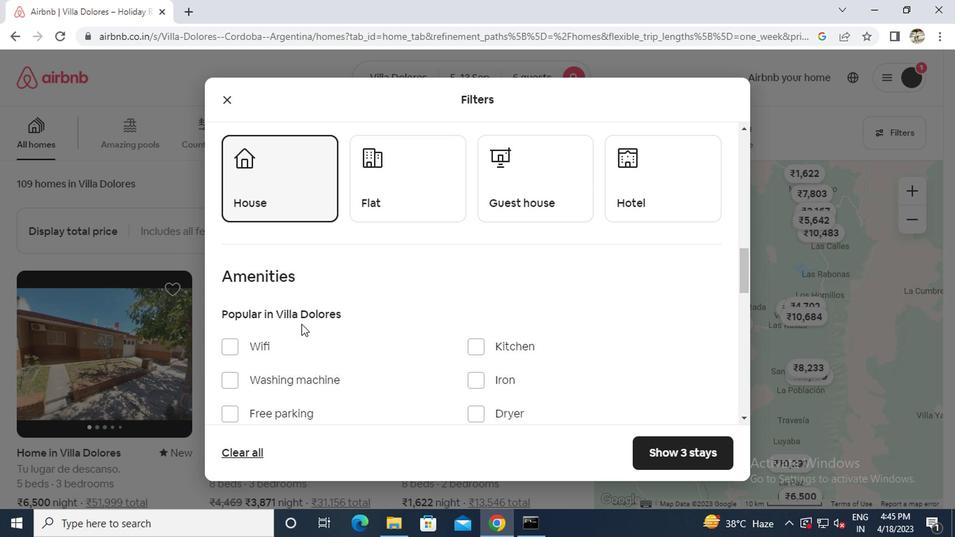 
Action: Mouse scrolled (305, 319) with delta (0, 0)
Screenshot: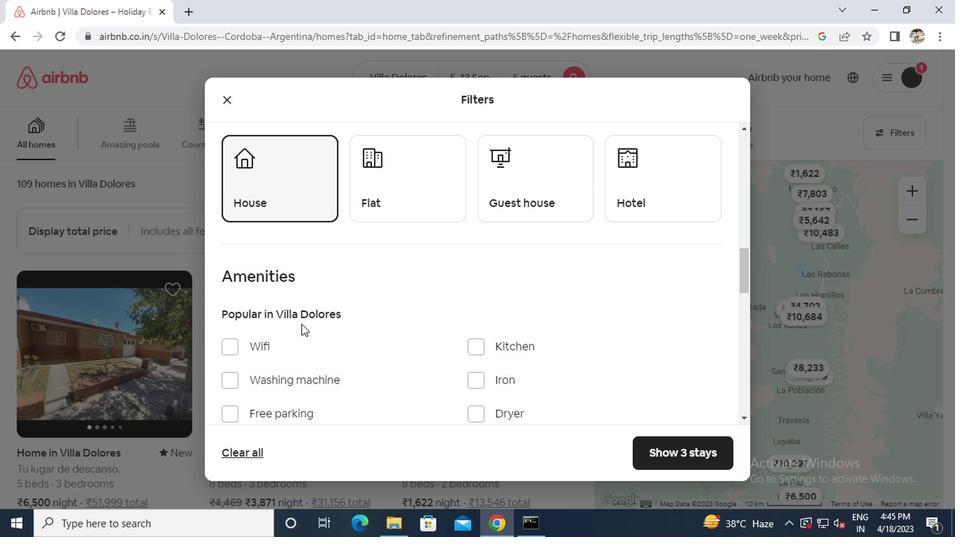 
Action: Mouse scrolled (305, 319) with delta (0, 0)
Screenshot: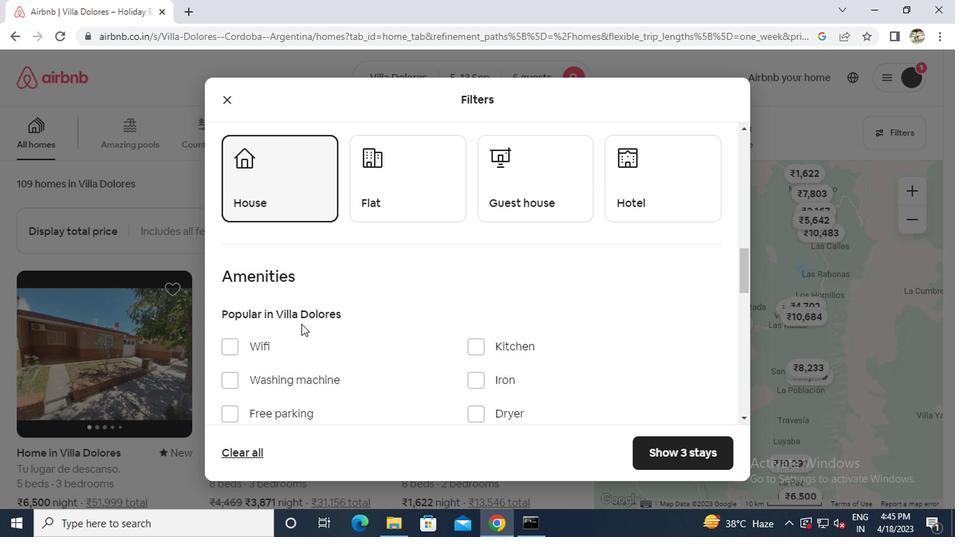 
Action: Mouse moved to (253, 305)
Screenshot: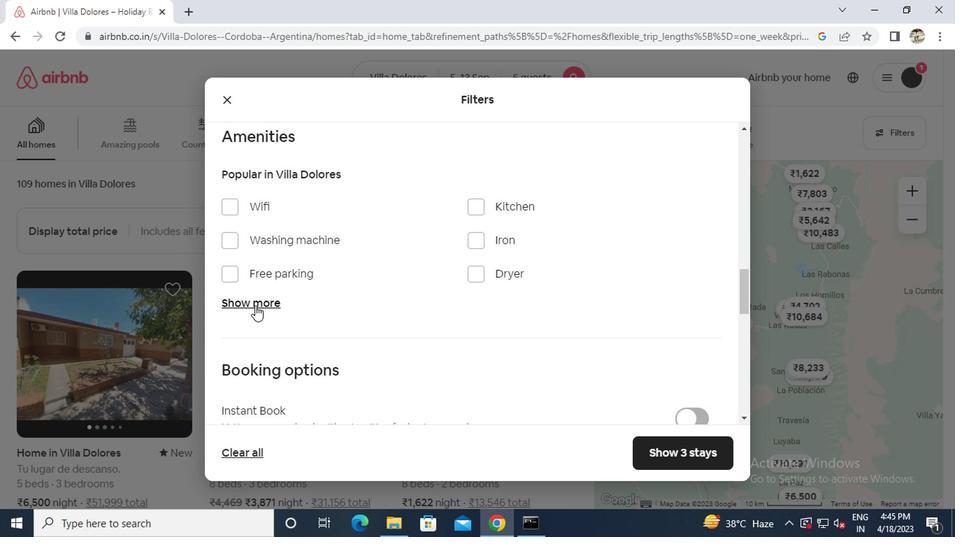 
Action: Mouse pressed left at (253, 305)
Screenshot: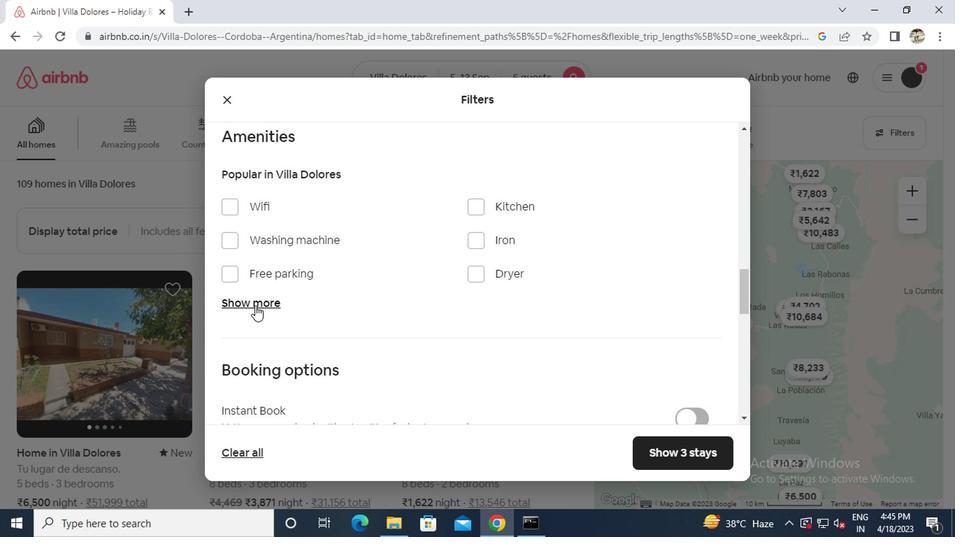
Action: Mouse moved to (475, 355)
Screenshot: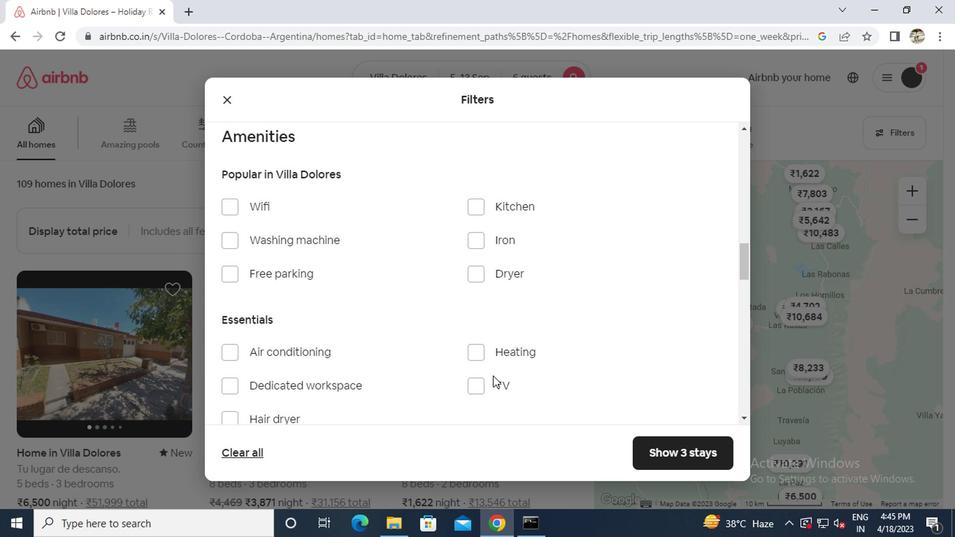 
Action: Mouse pressed left at (475, 355)
Screenshot: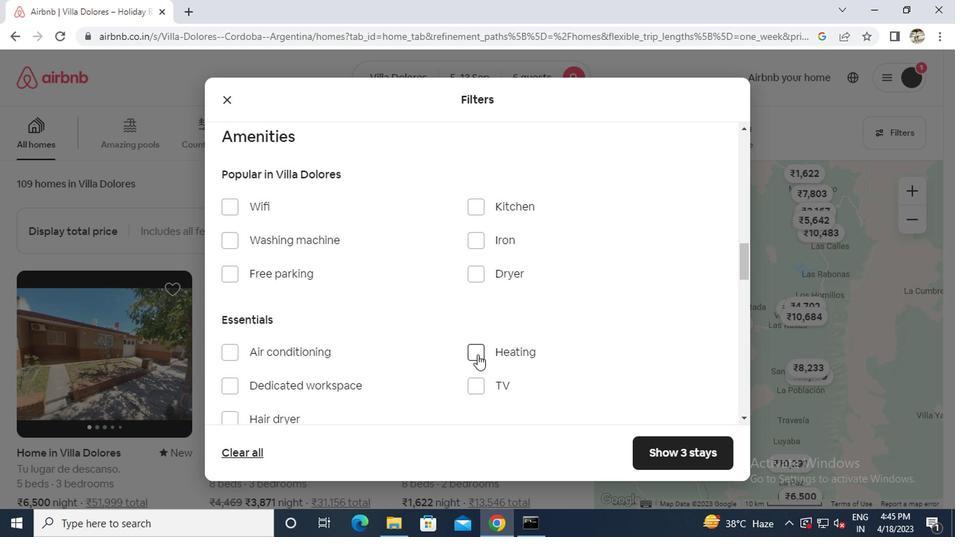 
Action: Mouse scrolled (475, 355) with delta (0, 0)
Screenshot: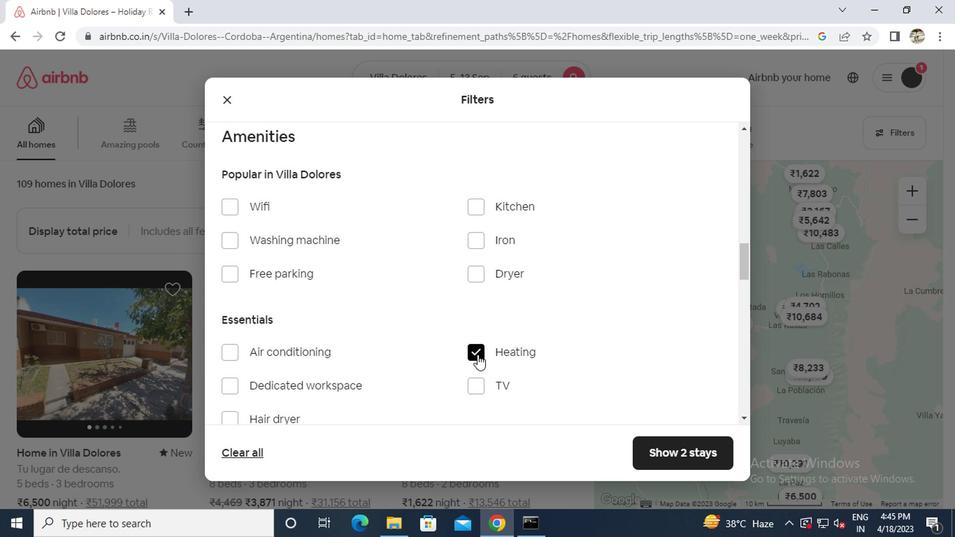 
Action: Mouse scrolled (475, 355) with delta (0, 0)
Screenshot: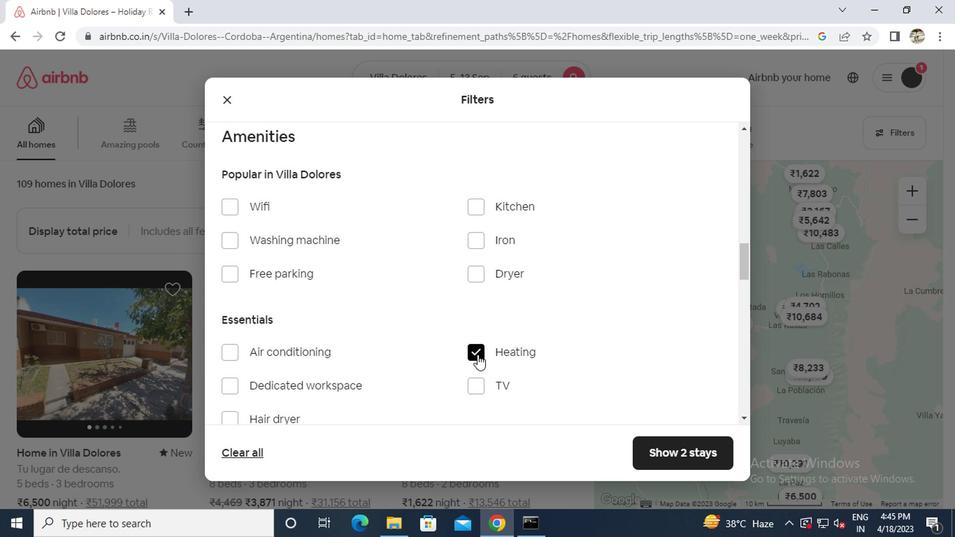 
Action: Mouse scrolled (475, 355) with delta (0, 0)
Screenshot: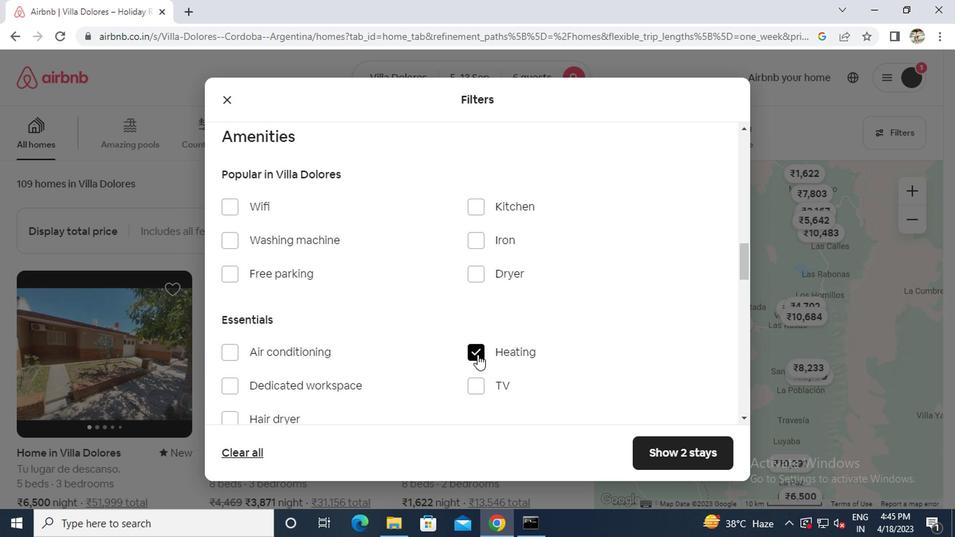 
Action: Mouse moved to (474, 355)
Screenshot: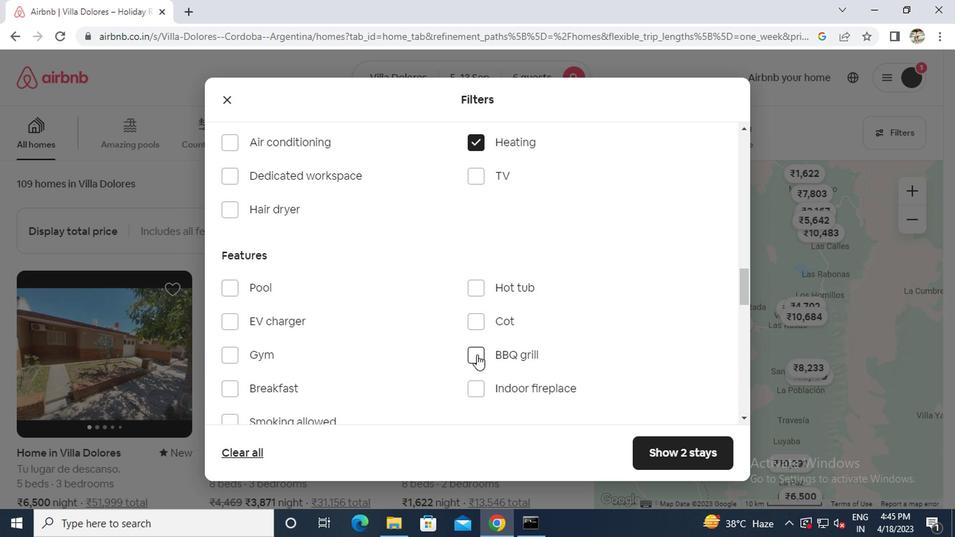 
Action: Mouse scrolled (474, 355) with delta (0, 0)
Screenshot: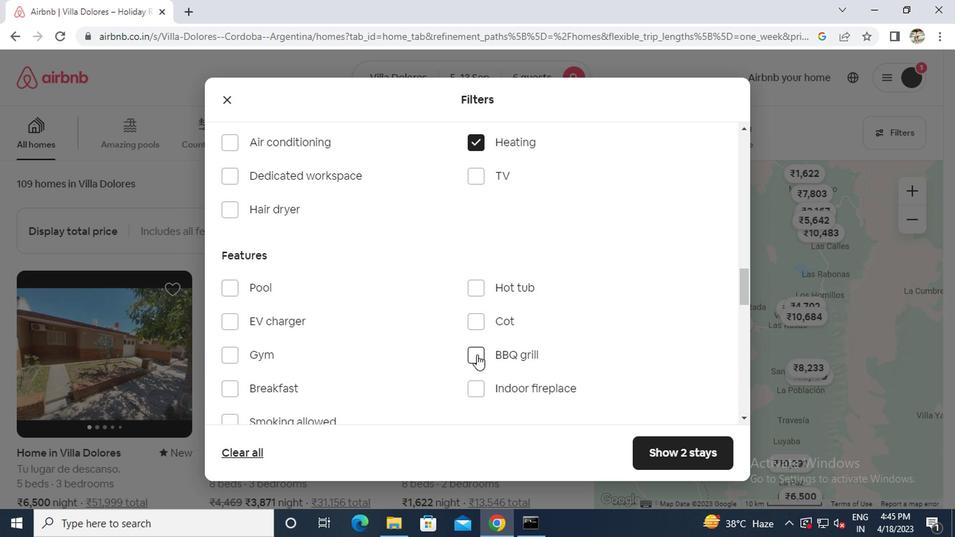 
Action: Mouse scrolled (474, 355) with delta (0, 0)
Screenshot: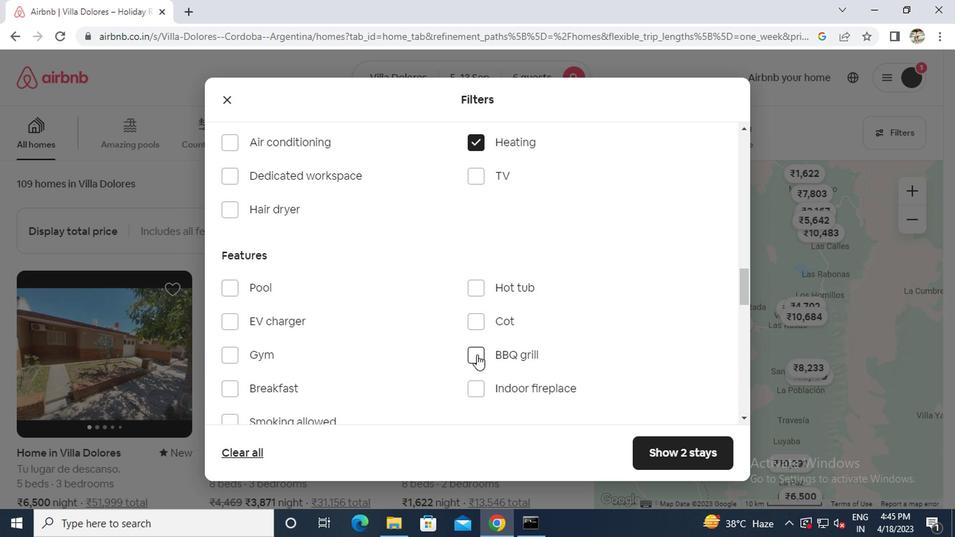 
Action: Mouse scrolled (474, 355) with delta (0, 0)
Screenshot: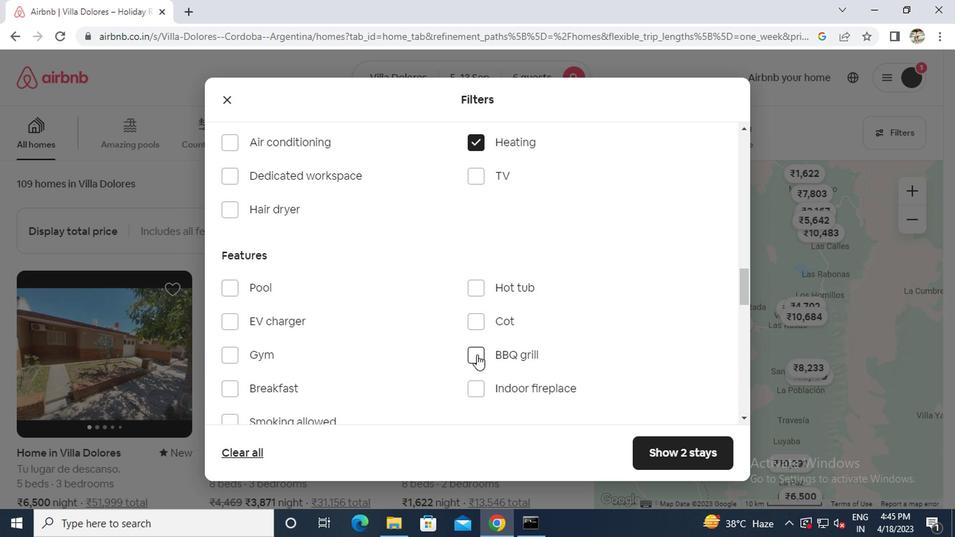 
Action: Mouse scrolled (474, 355) with delta (0, 0)
Screenshot: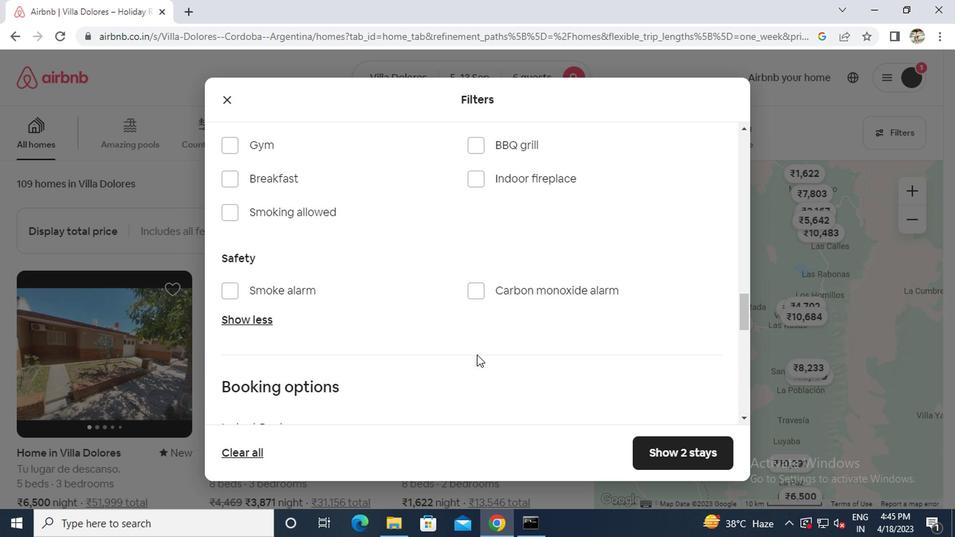 
Action: Mouse scrolled (474, 355) with delta (0, 0)
Screenshot: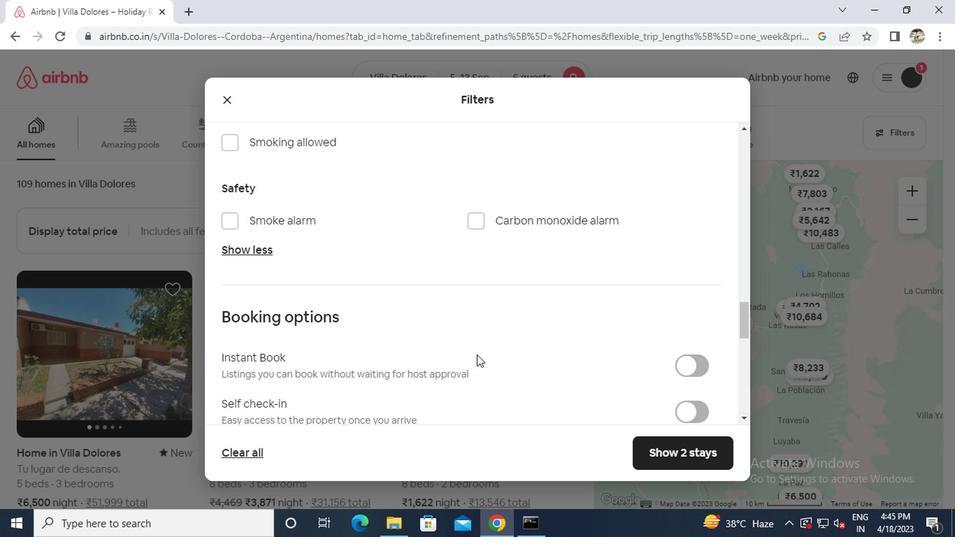 
Action: Mouse scrolled (474, 355) with delta (0, 0)
Screenshot: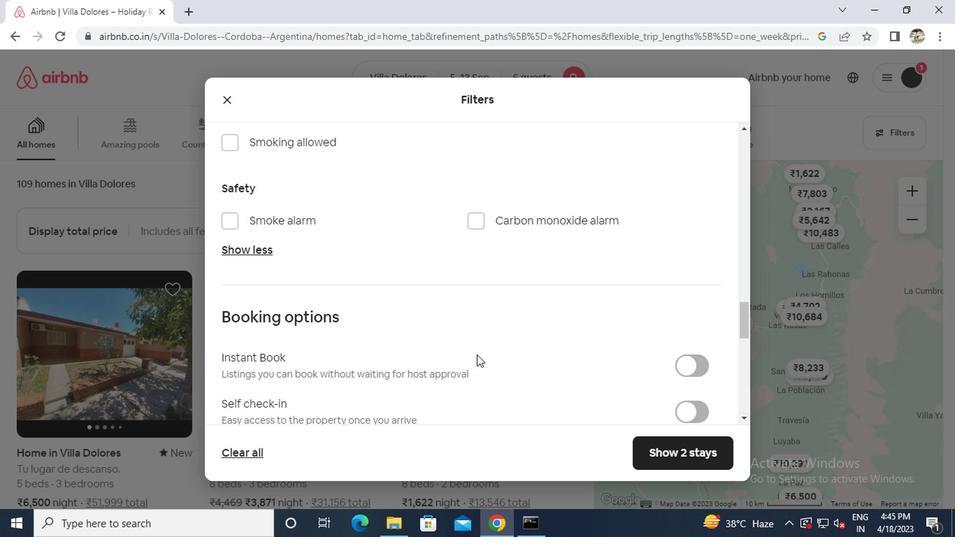 
Action: Mouse moved to (690, 272)
Screenshot: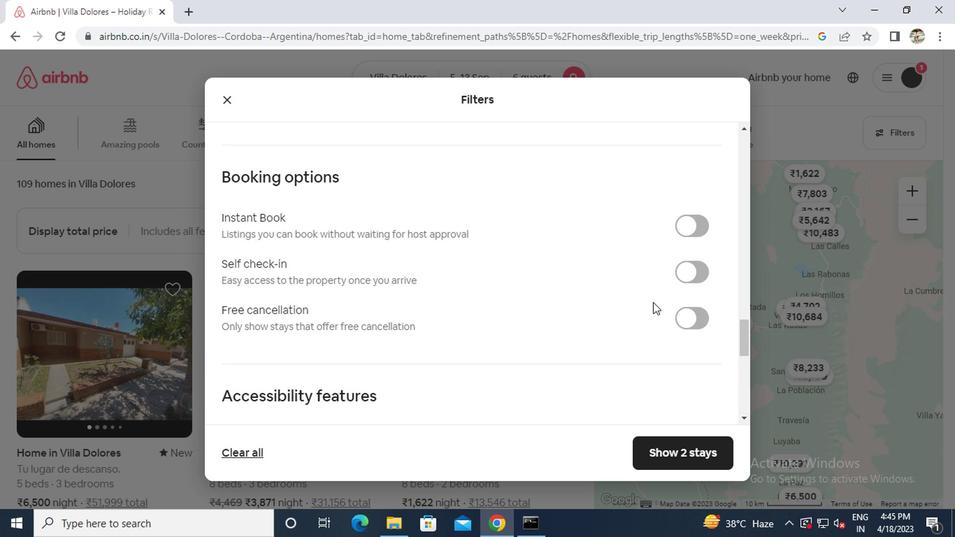 
Action: Mouse pressed left at (690, 272)
Screenshot: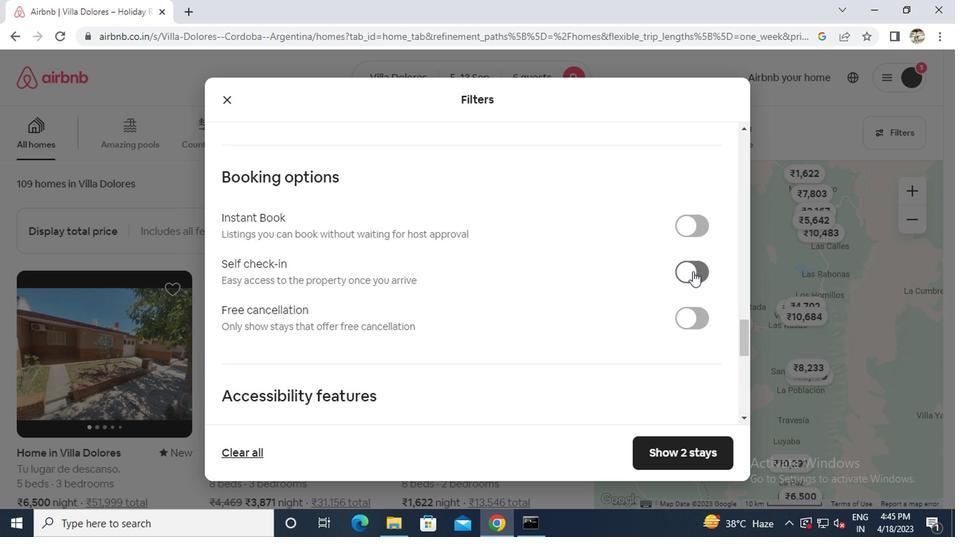 
Action: Mouse moved to (386, 311)
Screenshot: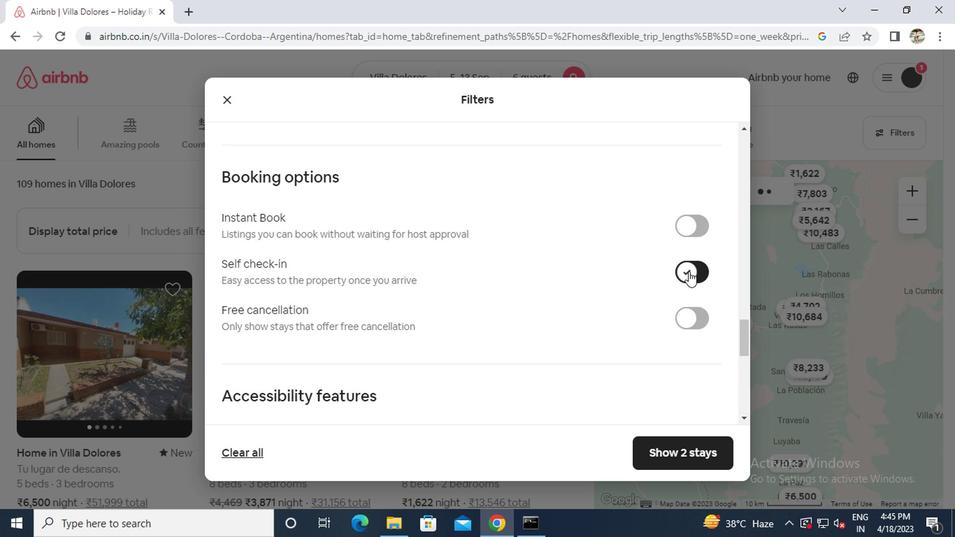 
Action: Mouse scrolled (386, 310) with delta (0, 0)
Screenshot: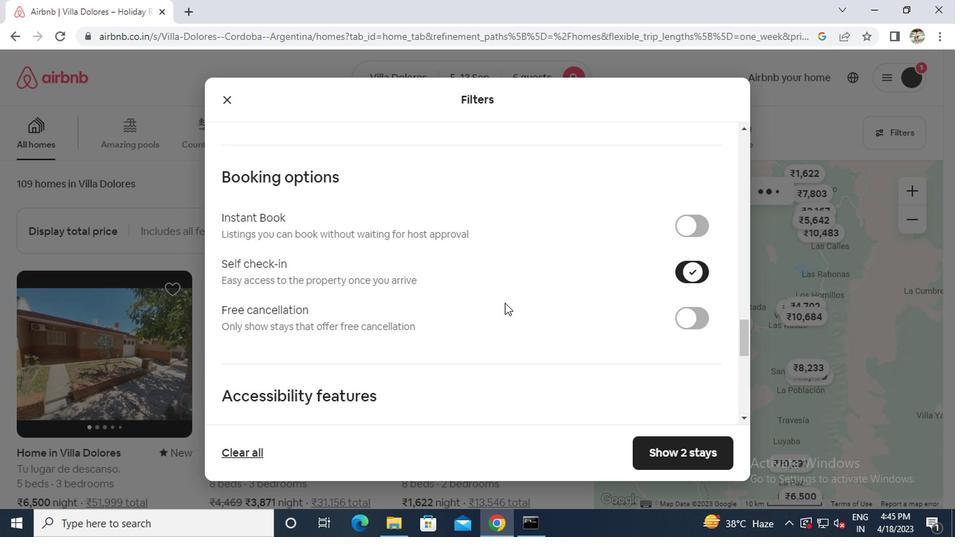 
Action: Mouse scrolled (386, 310) with delta (0, 0)
Screenshot: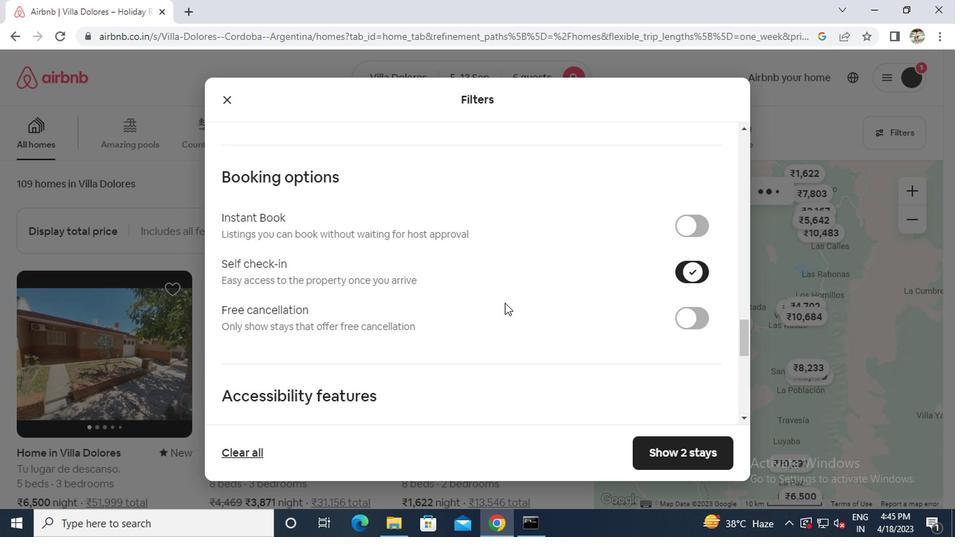 
Action: Mouse scrolled (386, 310) with delta (0, 0)
Screenshot: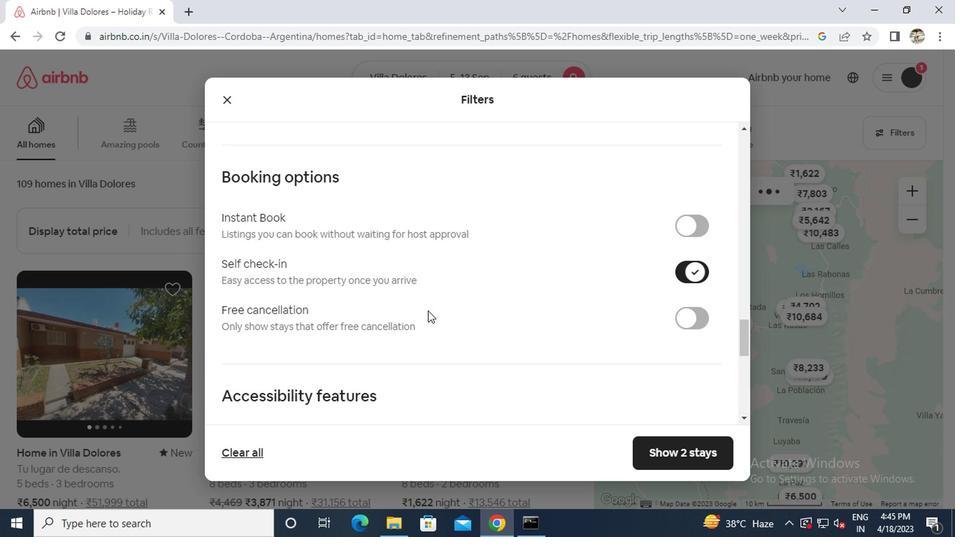 
Action: Mouse moved to (383, 313)
Screenshot: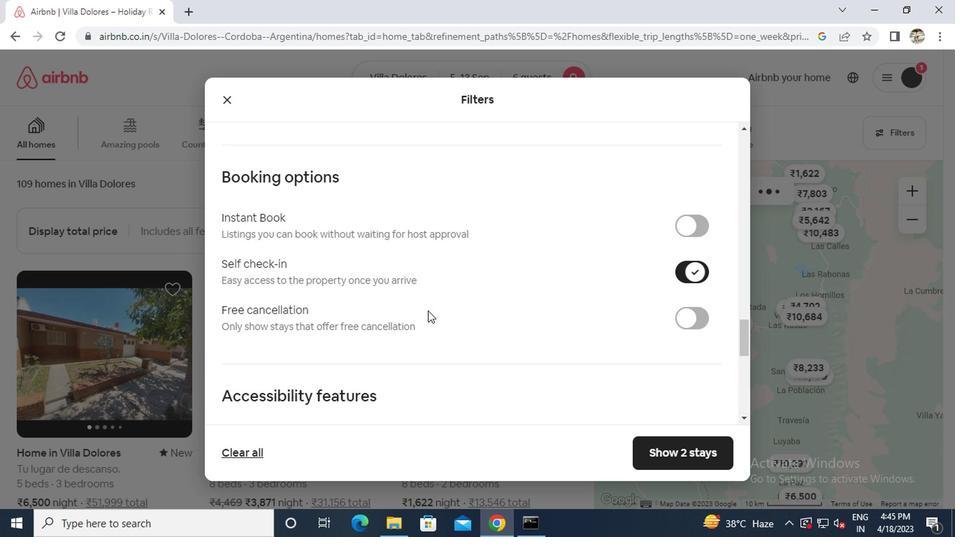
Action: Mouse scrolled (383, 312) with delta (0, 0)
Screenshot: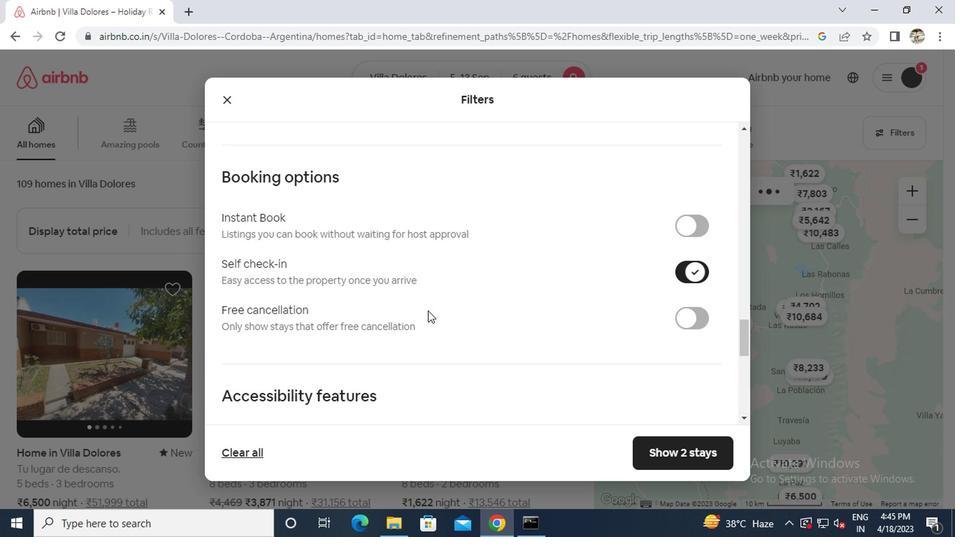 
Action: Mouse moved to (325, 320)
Screenshot: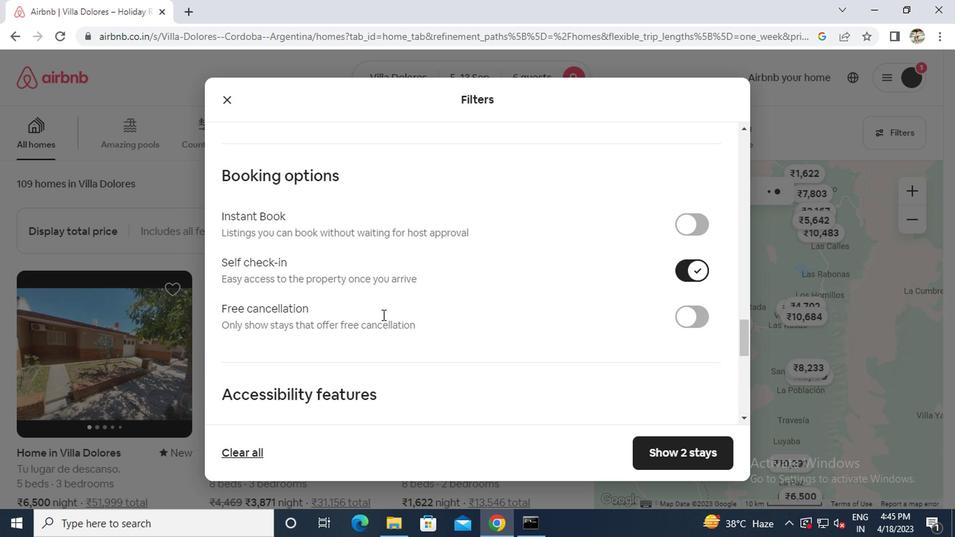 
Action: Mouse scrolled (325, 319) with delta (0, 0)
Screenshot: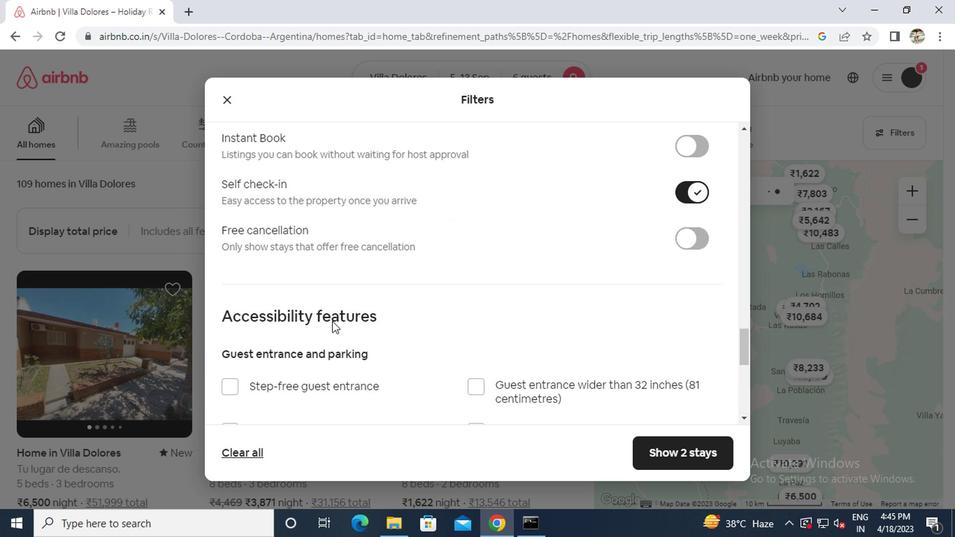 
Action: Mouse scrolled (325, 319) with delta (0, 0)
Screenshot: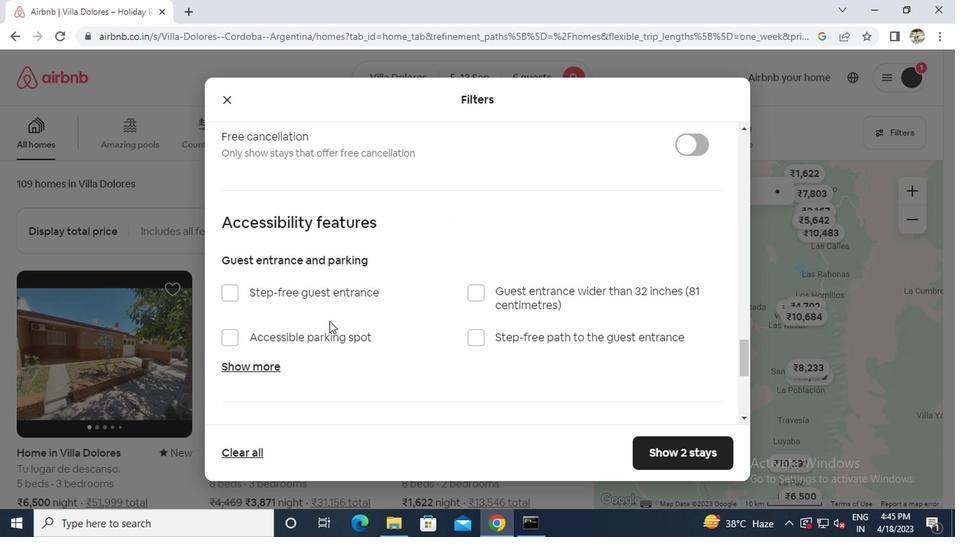 
Action: Mouse scrolled (325, 319) with delta (0, 0)
Screenshot: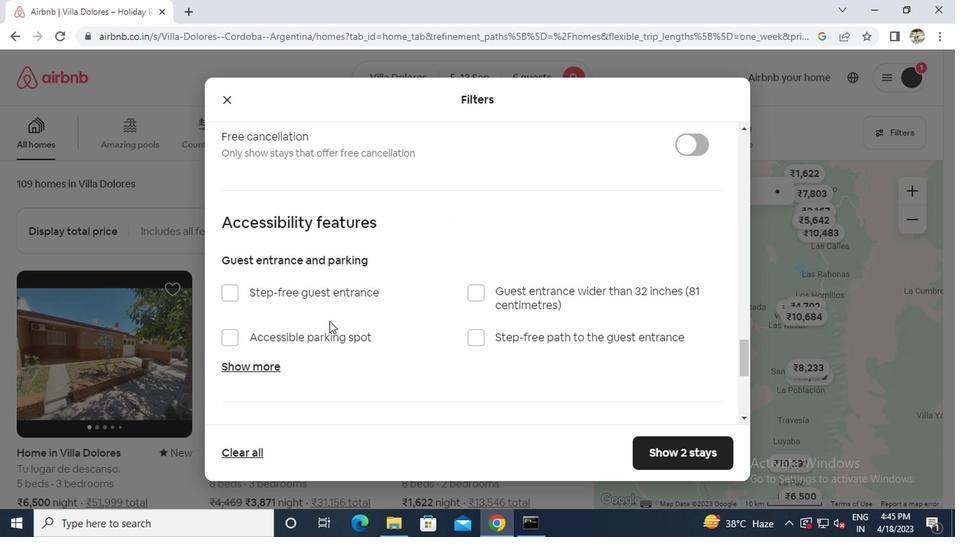
Action: Mouse moved to (286, 327)
Screenshot: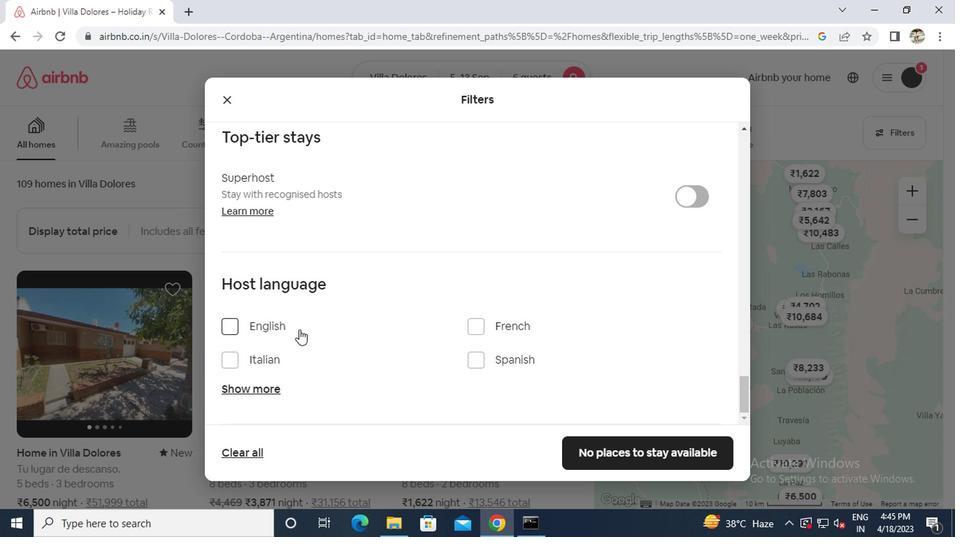 
Action: Mouse pressed left at (286, 327)
Screenshot: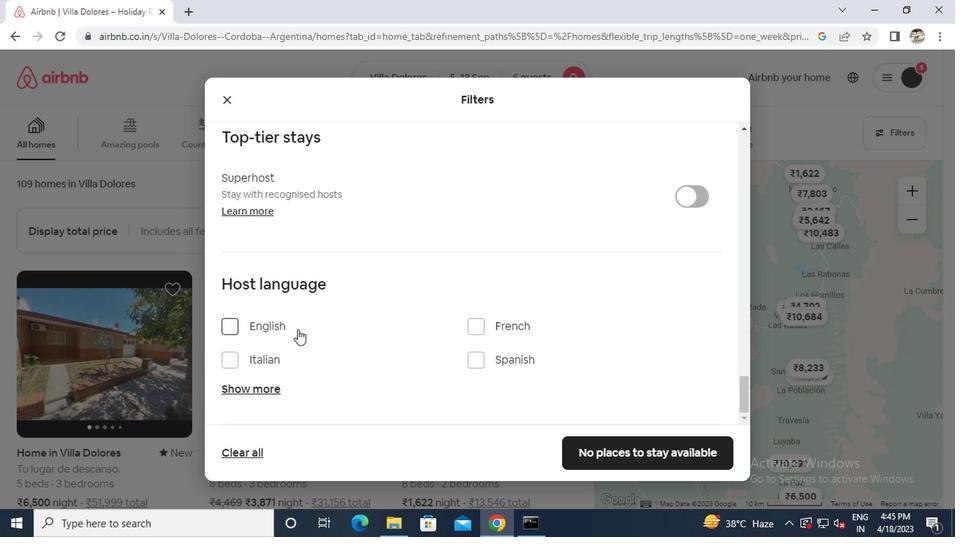 
Action: Mouse moved to (579, 458)
Screenshot: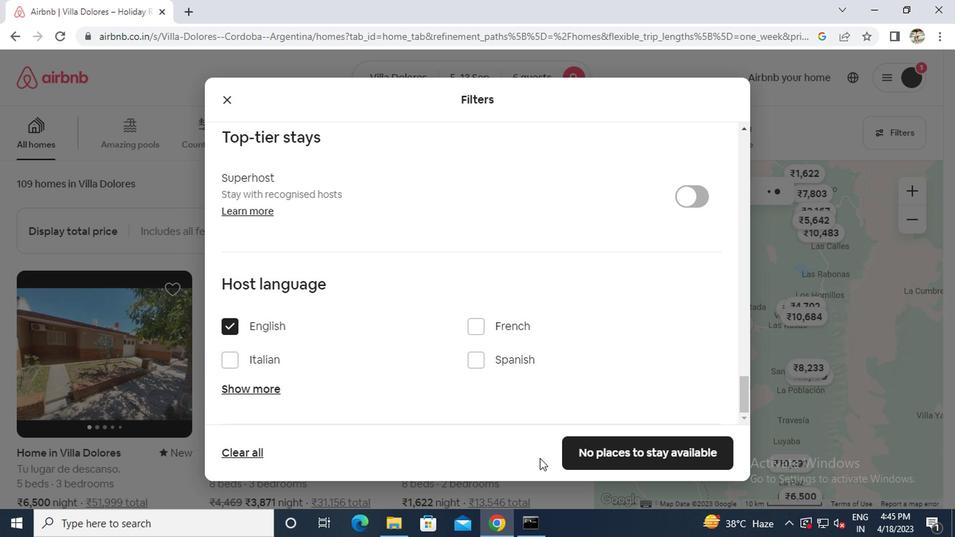
Action: Mouse pressed left at (579, 458)
Screenshot: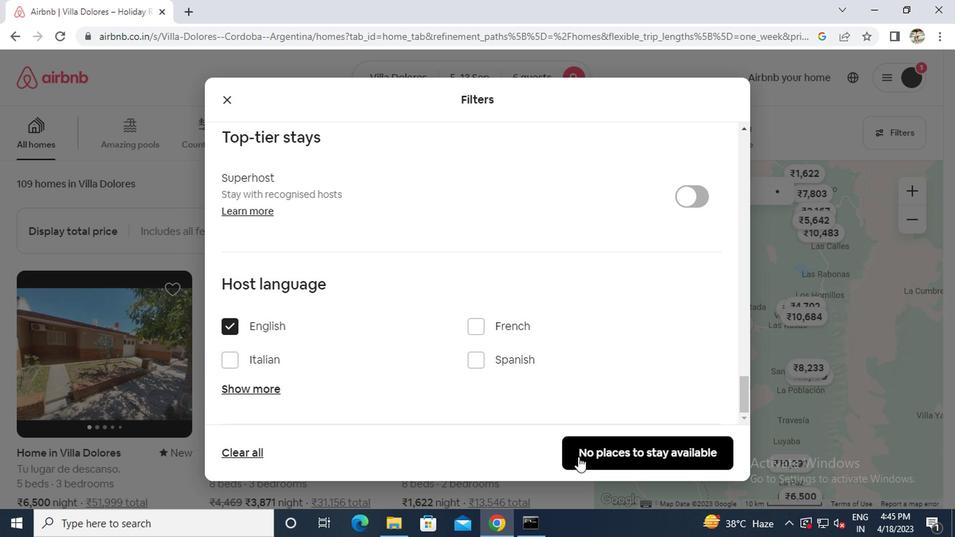 
